 Task: Find connections with filter location Strasbourg with filter topic #Energywith filter profile language English with filter current company Russell Reynolds Associates with filter school MORADABAD INSTITUTE OF TECHNOLOGY, MORADABAD. with filter industry Wood Product Manufacturing with filter service category Homeowners Insurance with filter keywords title Animal Trainer
Action: Mouse moved to (303, 227)
Screenshot: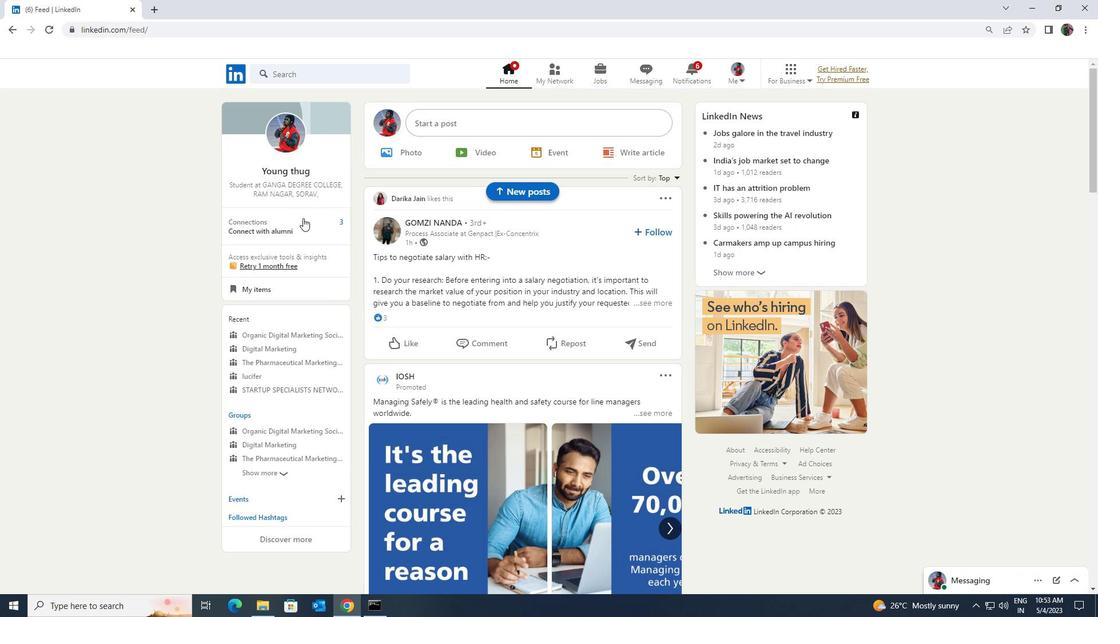 
Action: Mouse pressed left at (303, 227)
Screenshot: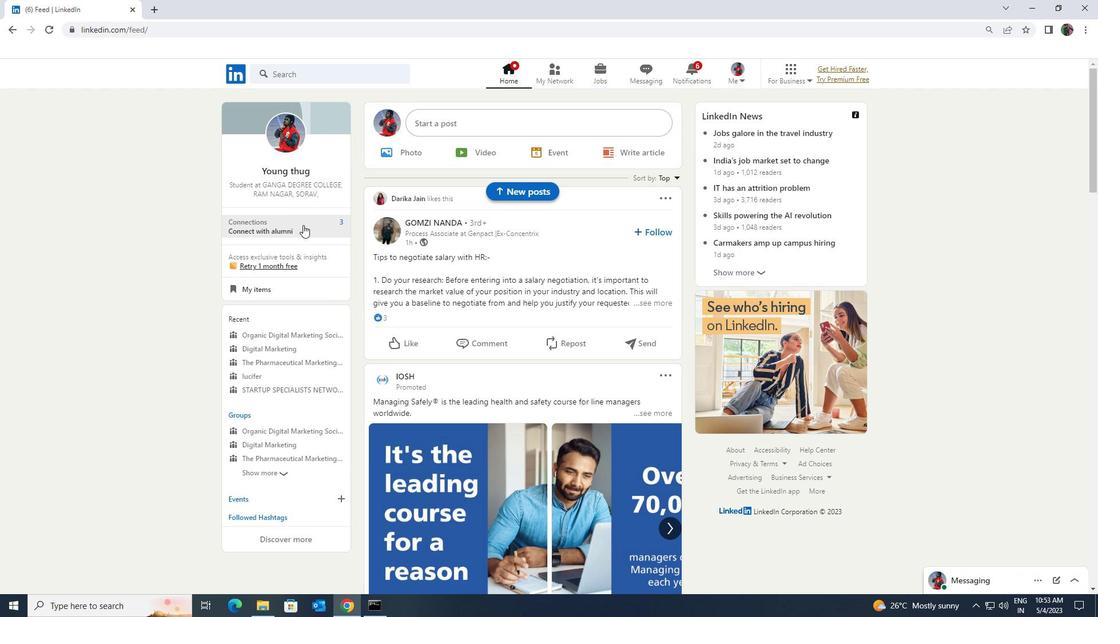
Action: Mouse moved to (313, 142)
Screenshot: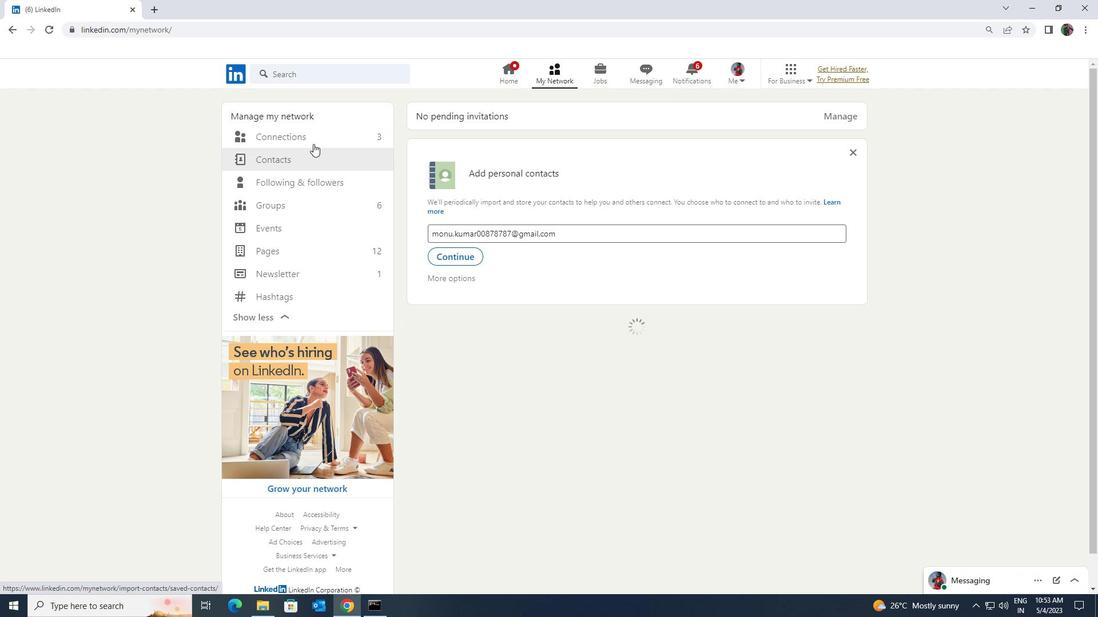 
Action: Mouse pressed left at (313, 142)
Screenshot: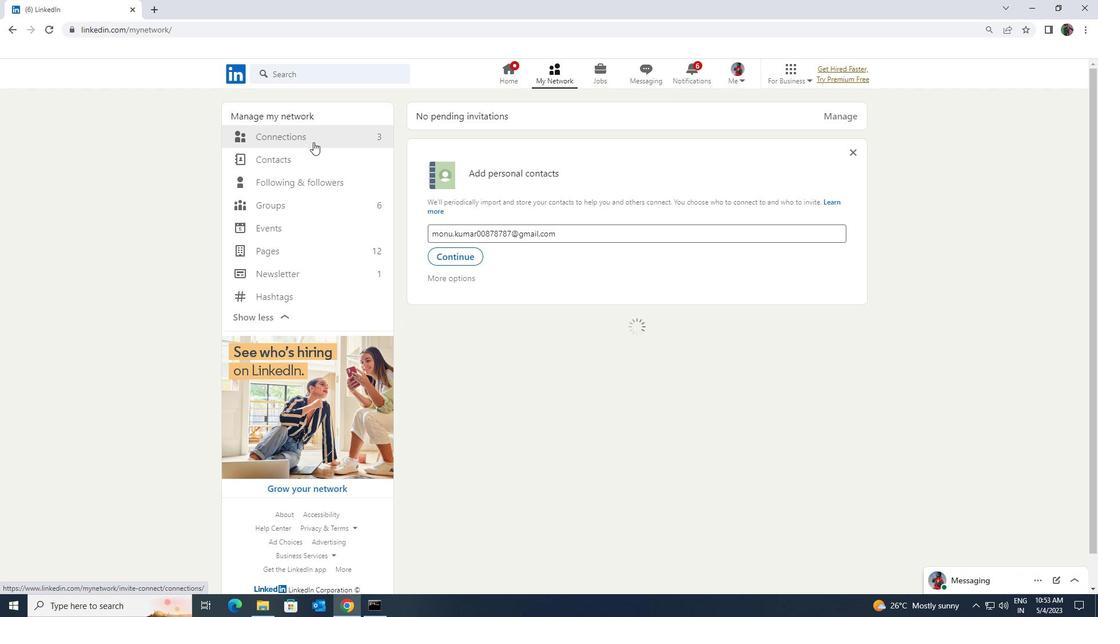 
Action: Mouse moved to (605, 134)
Screenshot: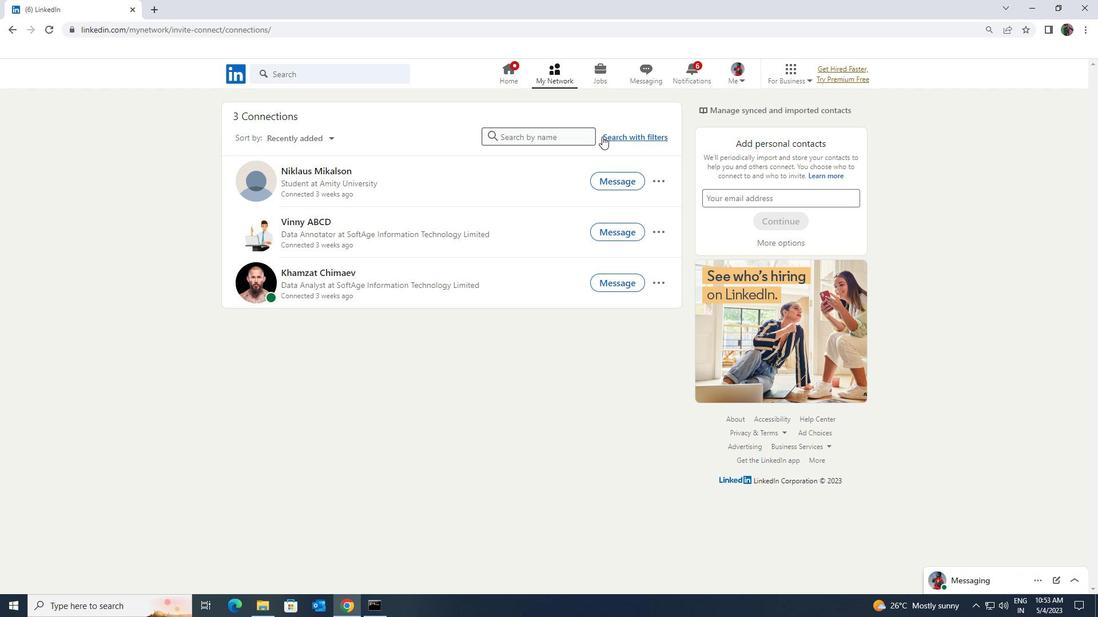 
Action: Mouse pressed left at (605, 134)
Screenshot: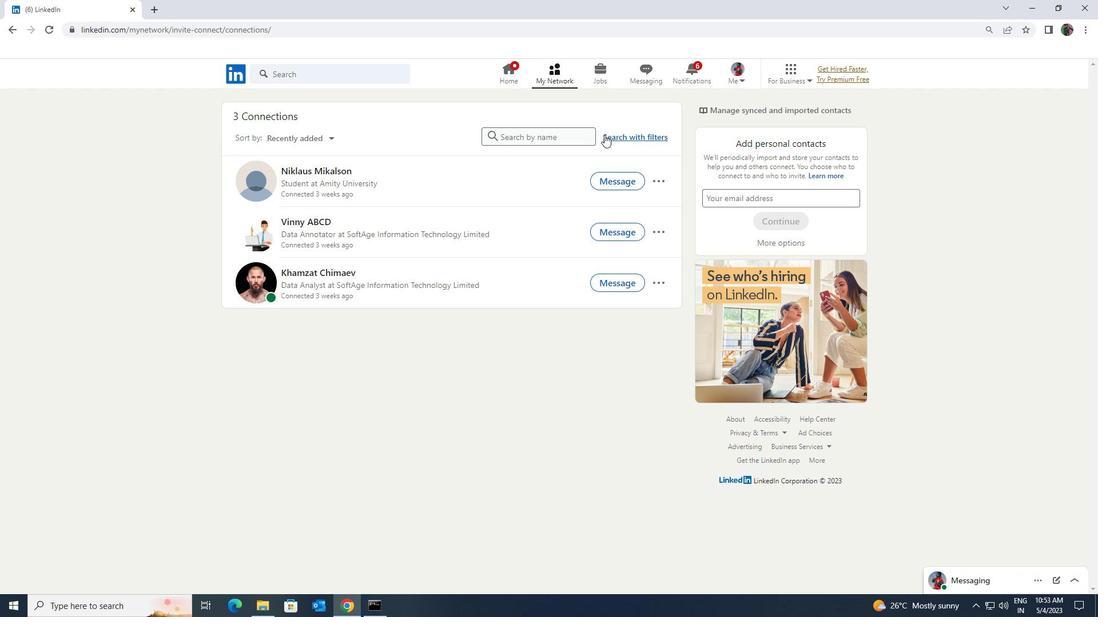 
Action: Mouse moved to (582, 106)
Screenshot: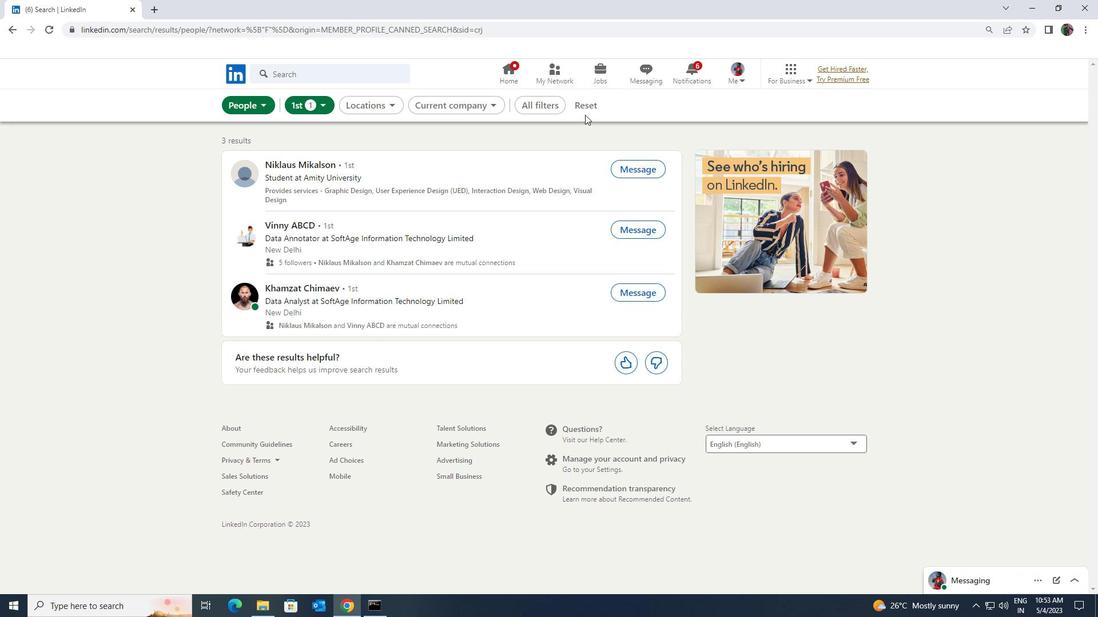 
Action: Mouse pressed left at (582, 106)
Screenshot: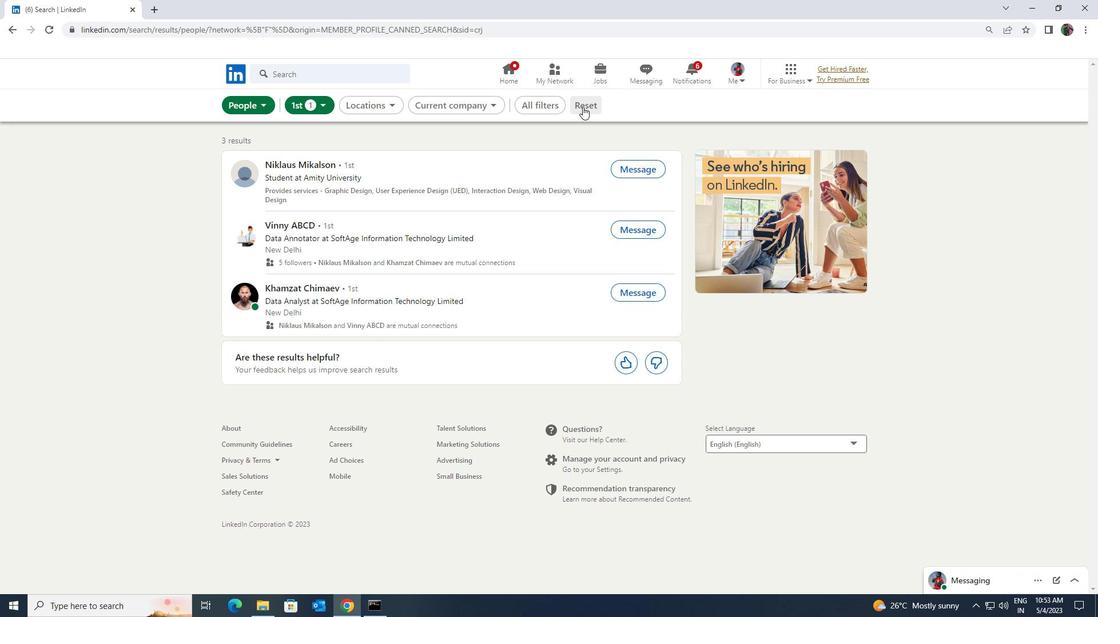 
Action: Mouse moved to (581, 106)
Screenshot: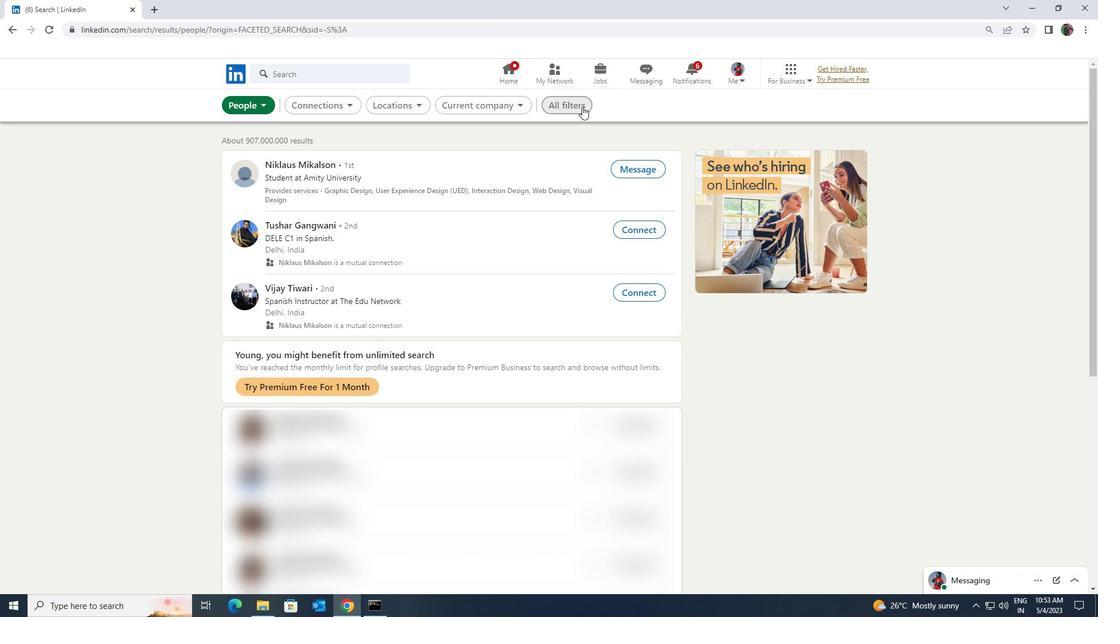 
Action: Mouse pressed left at (581, 106)
Screenshot: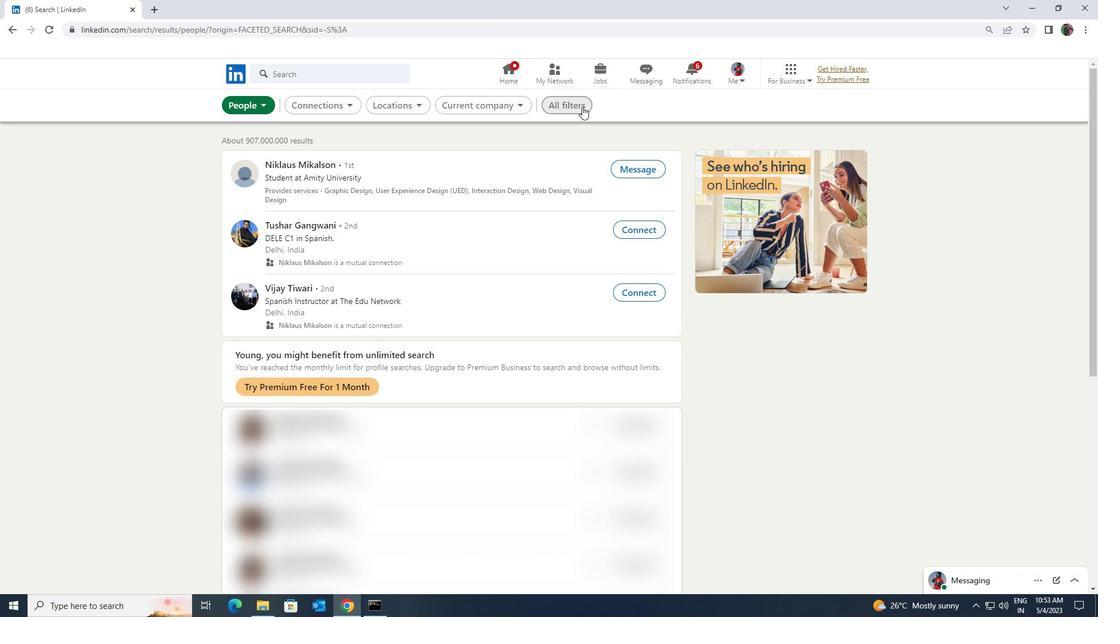 
Action: Mouse moved to (946, 452)
Screenshot: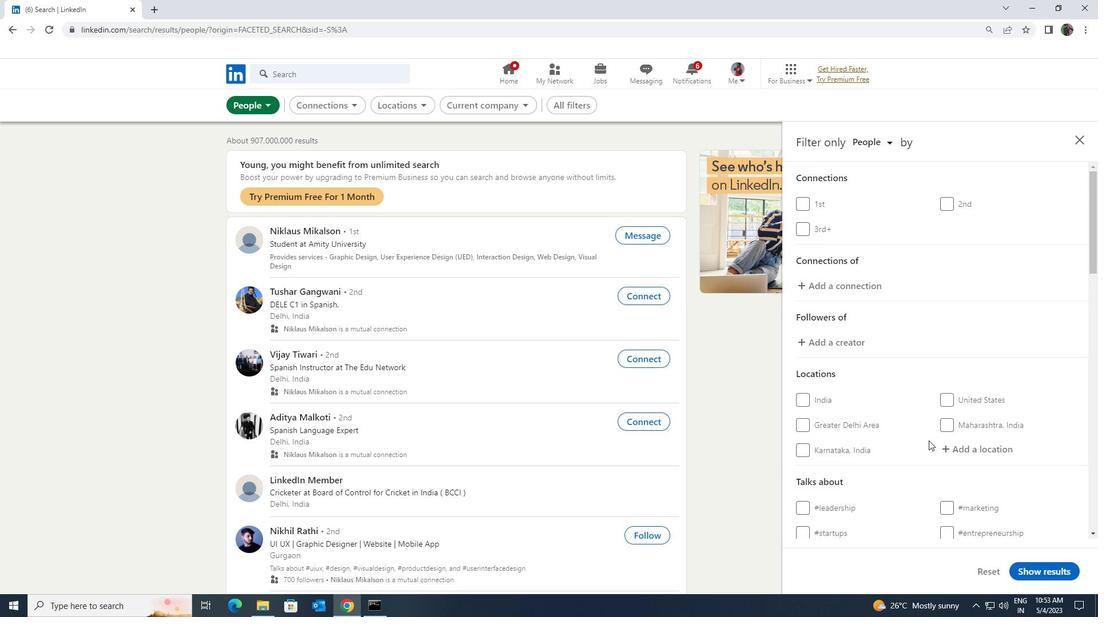 
Action: Mouse pressed left at (946, 452)
Screenshot: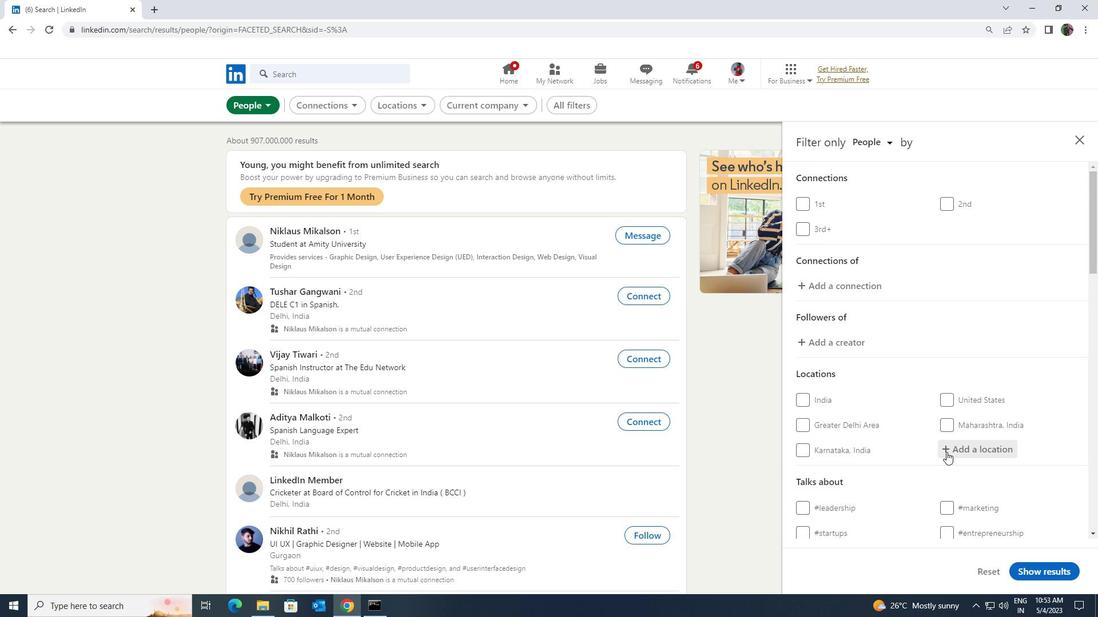 
Action: Key pressed <Key.shift><Key.shift><Key.shift><Key.shift><Key.shift><Key.shift><Key.shift><Key.shift>STRASBOU
Screenshot: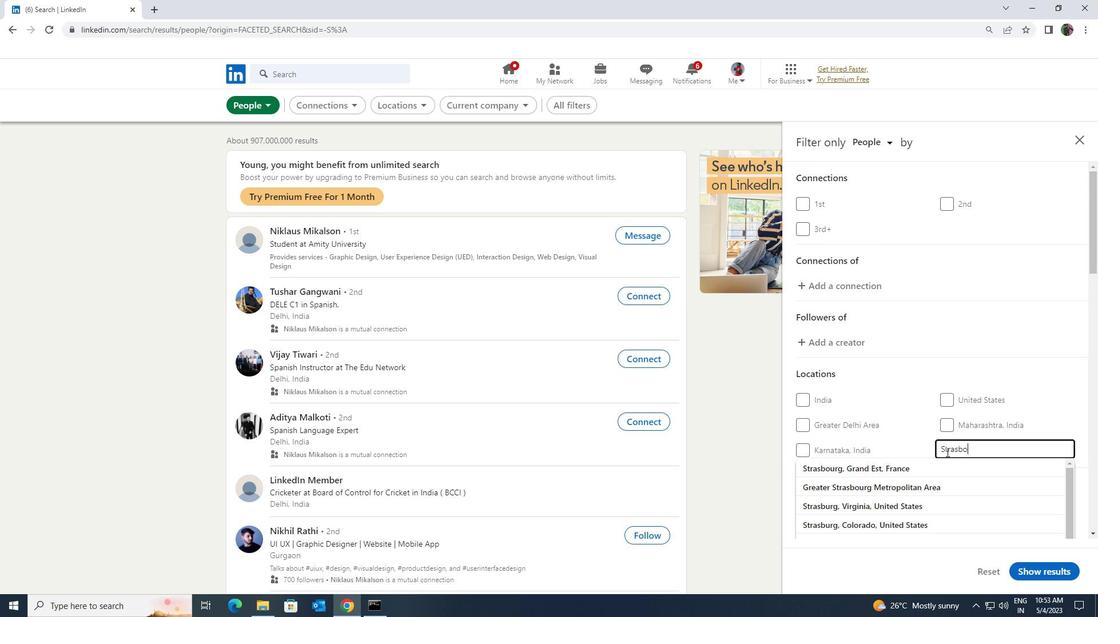 
Action: Mouse moved to (944, 460)
Screenshot: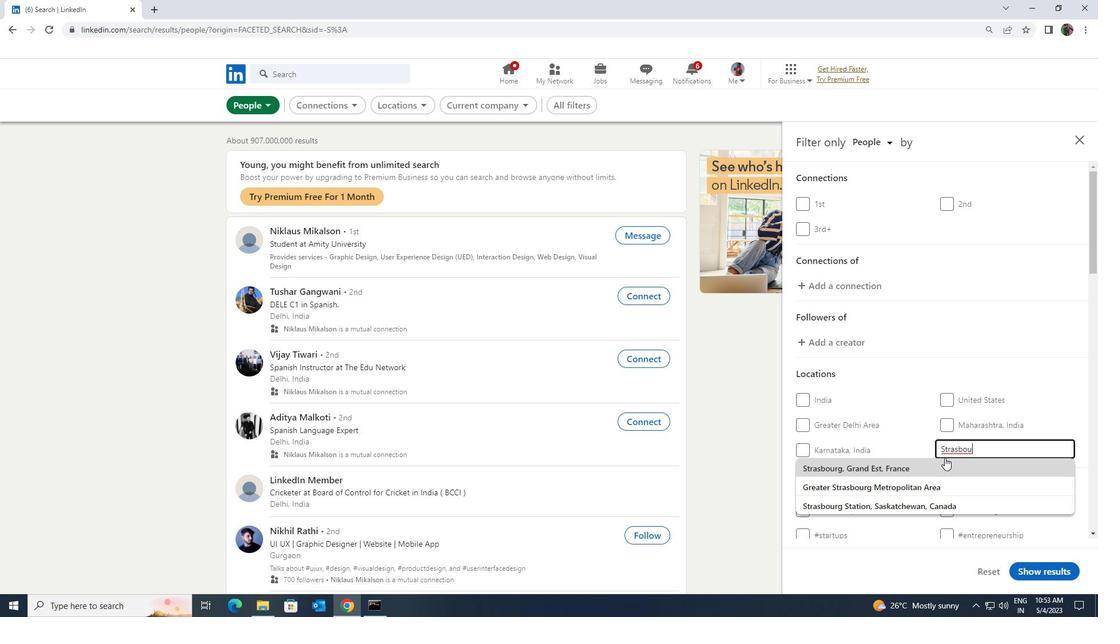 
Action: Mouse pressed left at (944, 460)
Screenshot: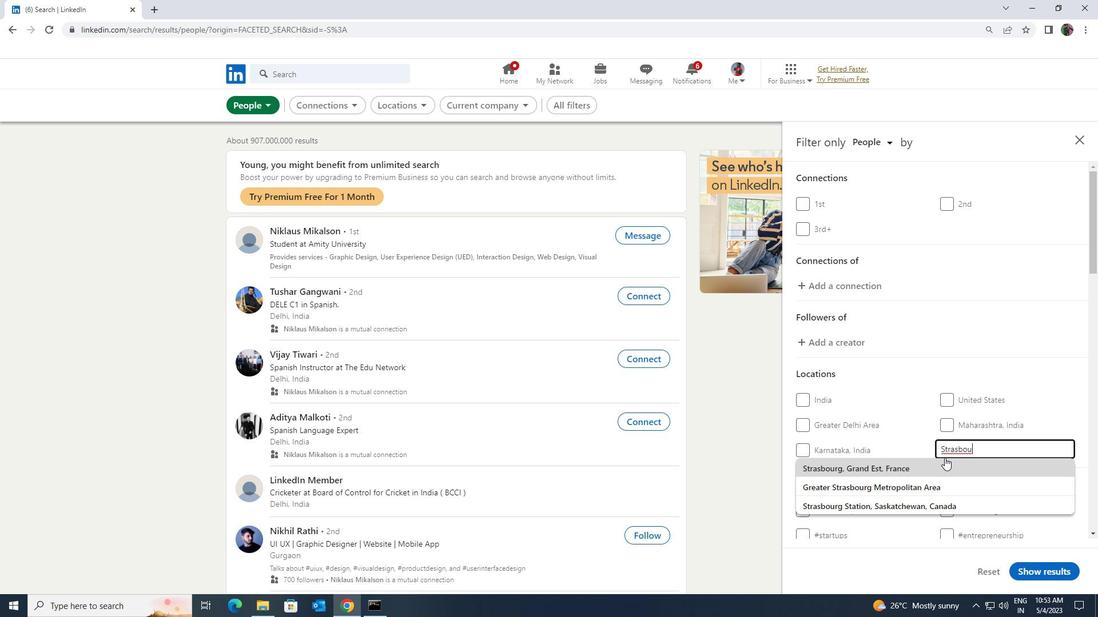 
Action: Mouse moved to (942, 459)
Screenshot: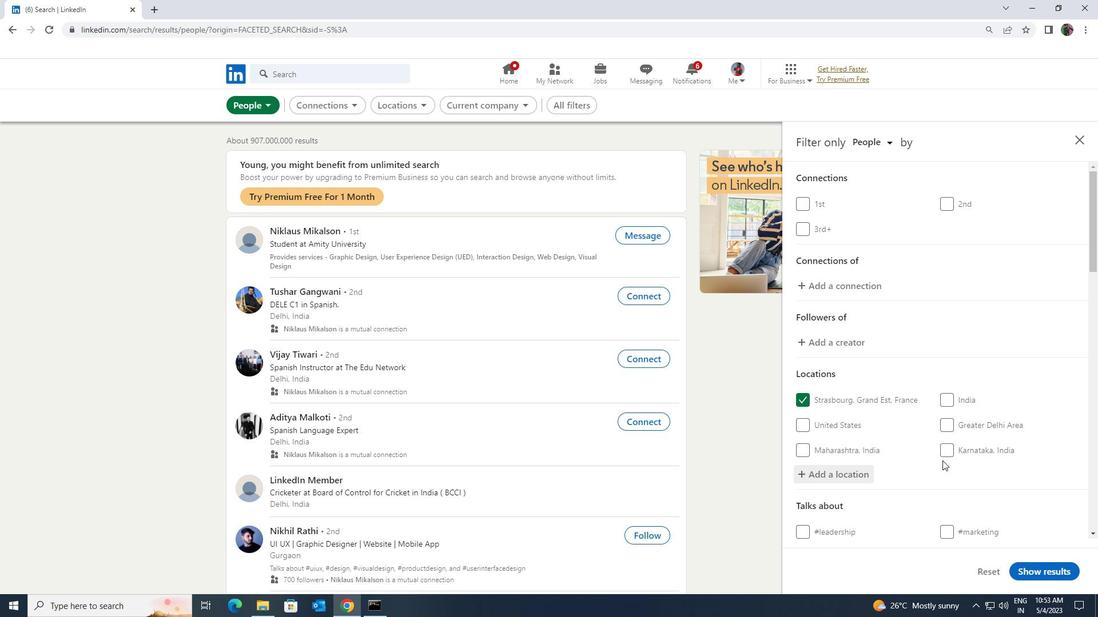 
Action: Mouse scrolled (942, 459) with delta (0, 0)
Screenshot: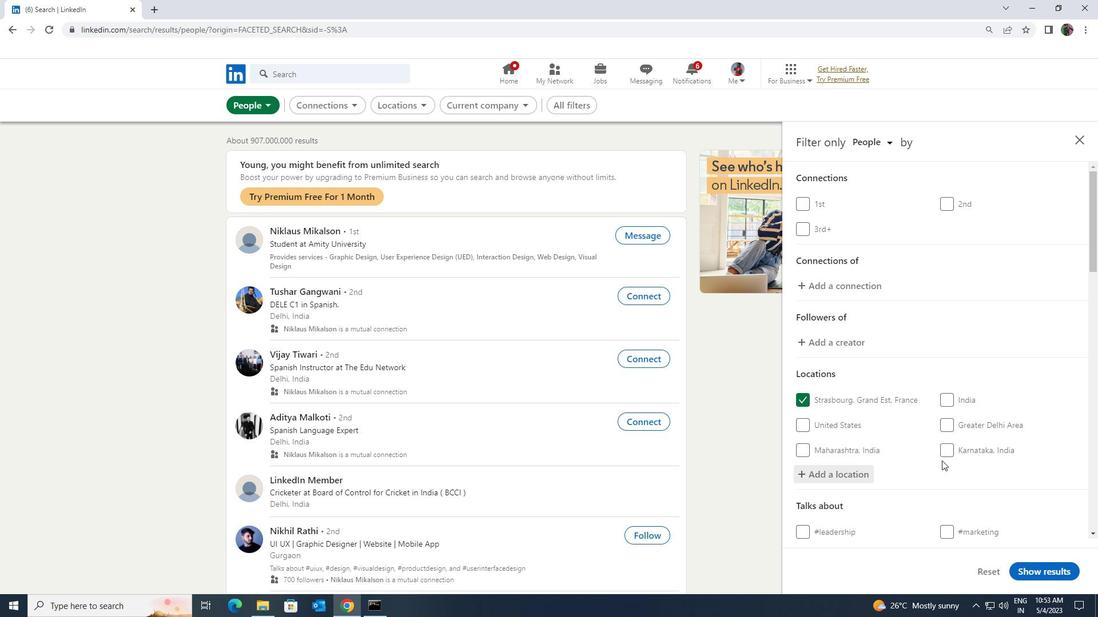 
Action: Mouse scrolled (942, 459) with delta (0, 0)
Screenshot: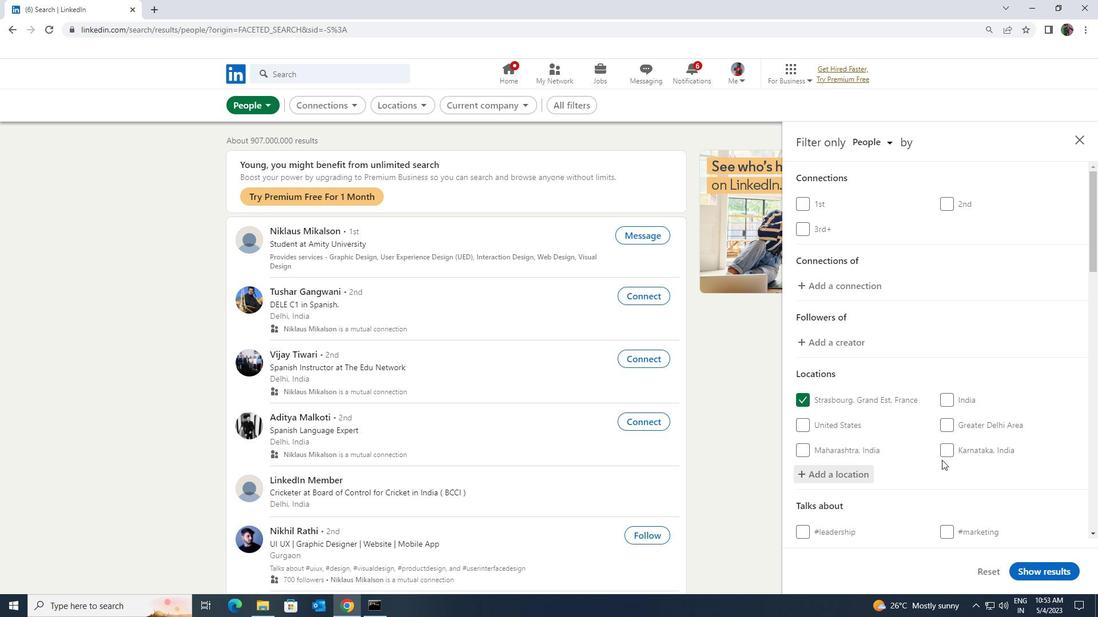 
Action: Mouse moved to (943, 458)
Screenshot: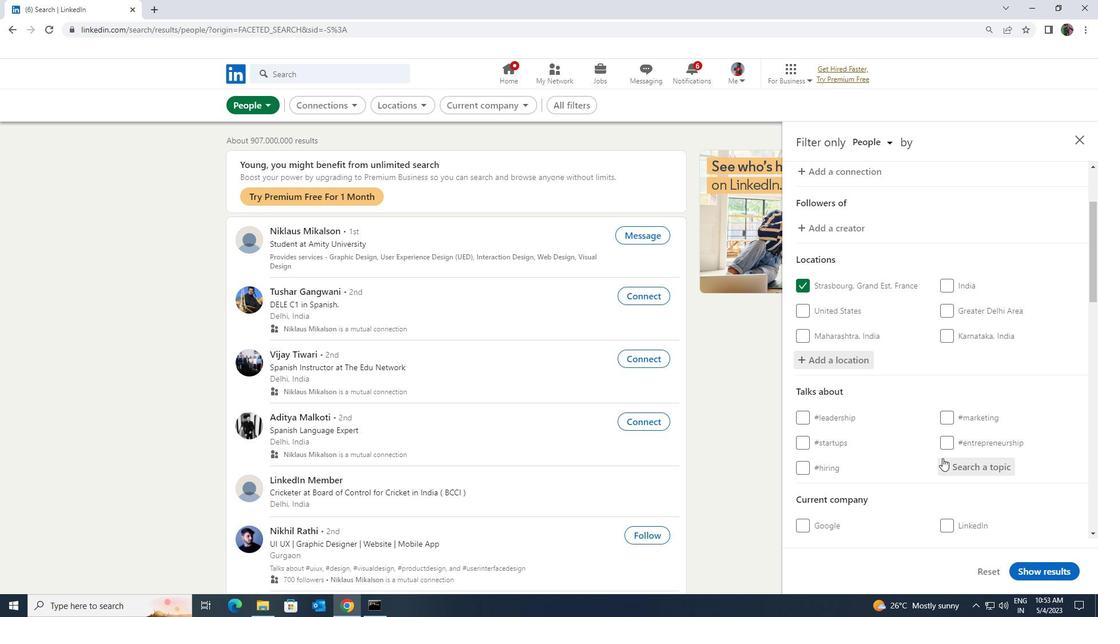 
Action: Mouse pressed left at (943, 458)
Screenshot: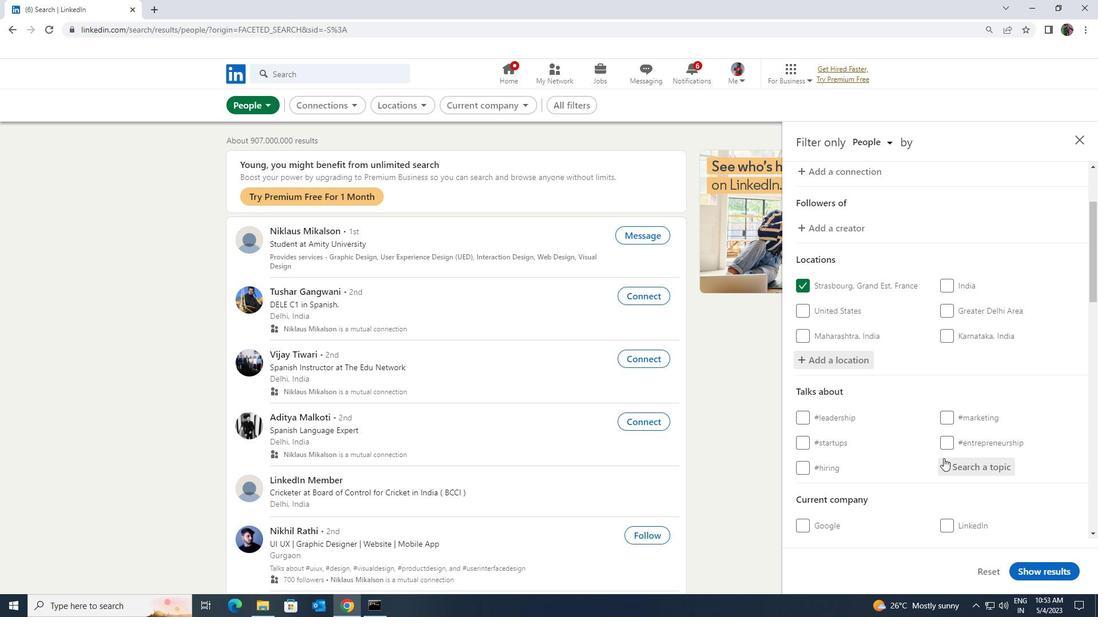 
Action: Key pressed <Key.shift>ENERGY
Screenshot: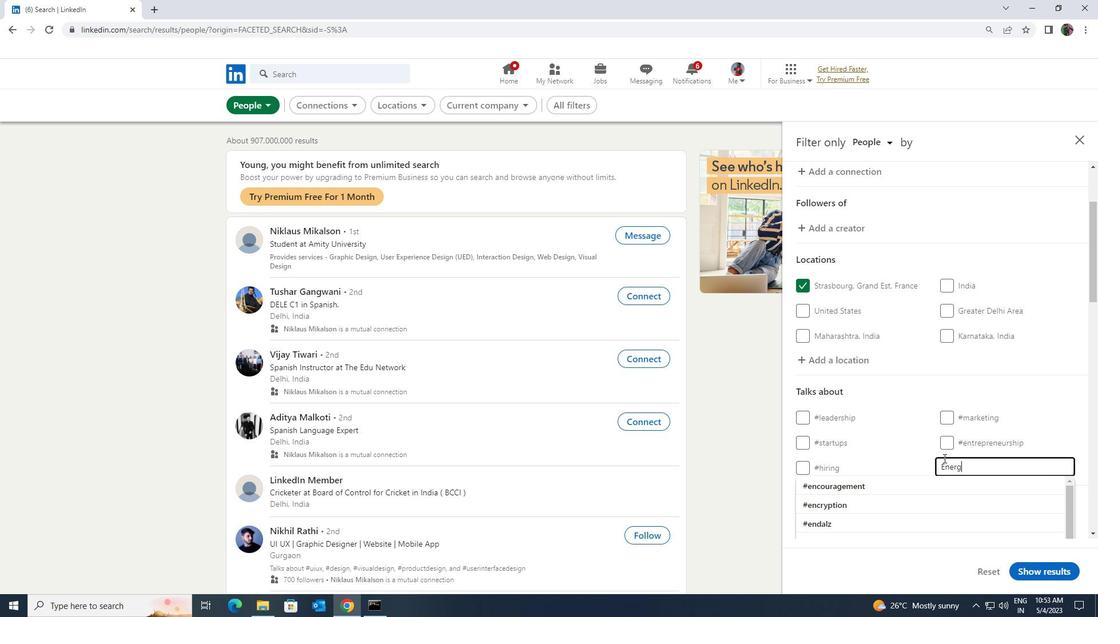 
Action: Mouse moved to (931, 481)
Screenshot: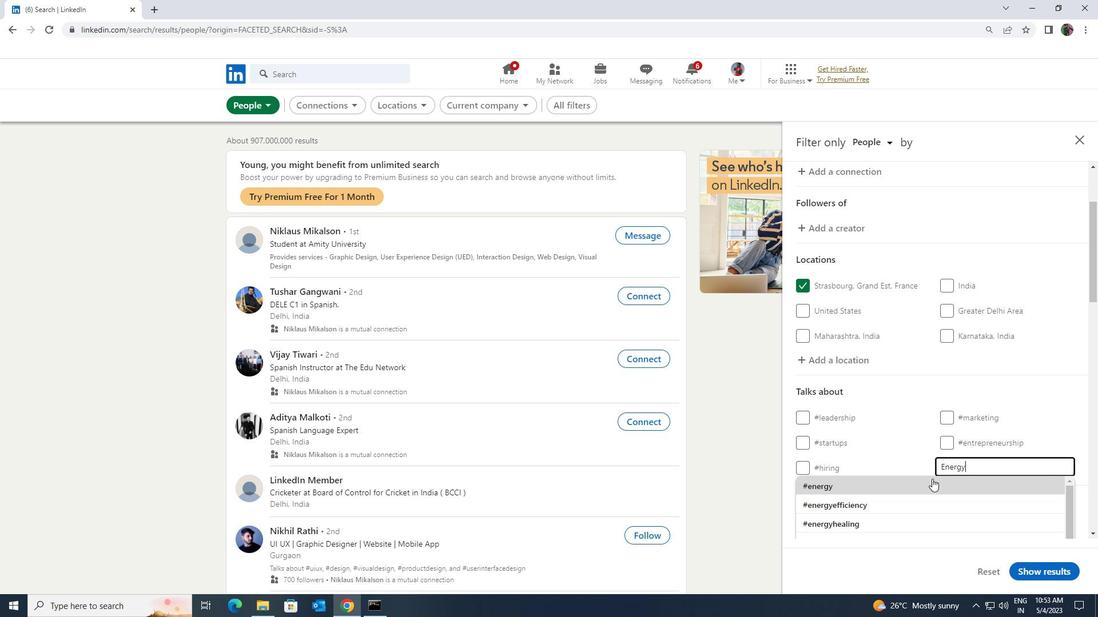 
Action: Mouse pressed left at (931, 481)
Screenshot: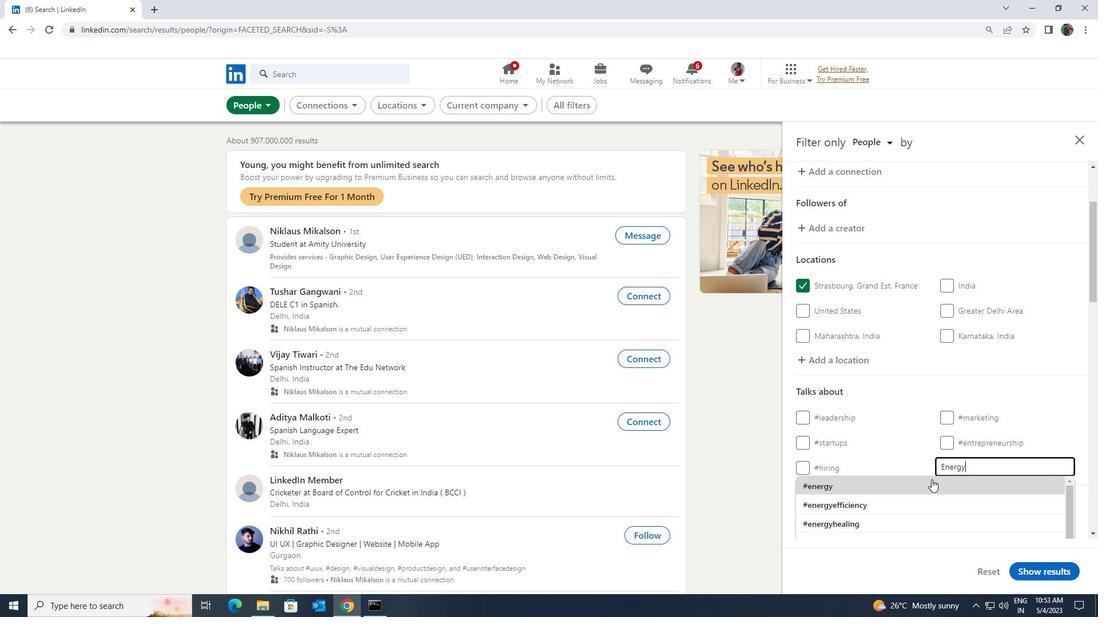 
Action: Mouse moved to (930, 481)
Screenshot: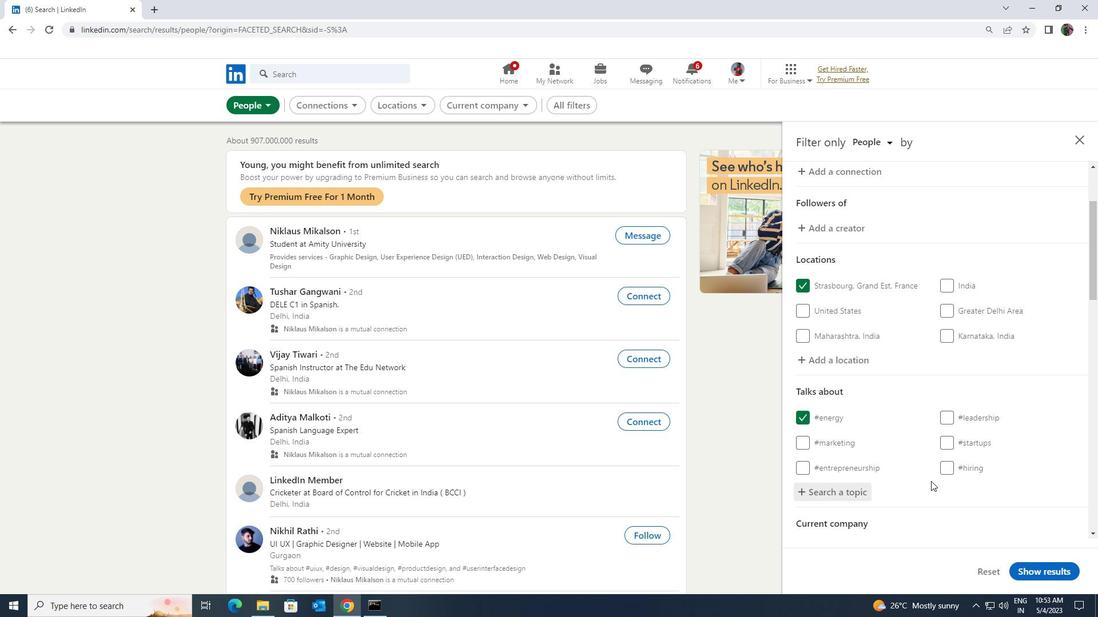 
Action: Mouse scrolled (930, 481) with delta (0, 0)
Screenshot: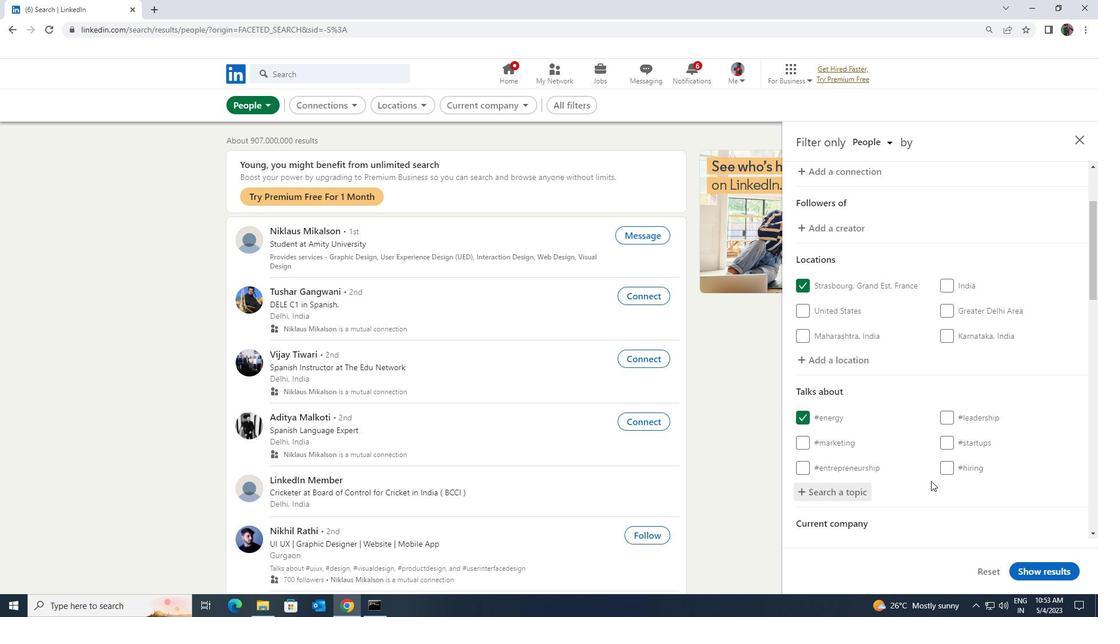 
Action: Mouse scrolled (930, 481) with delta (0, 0)
Screenshot: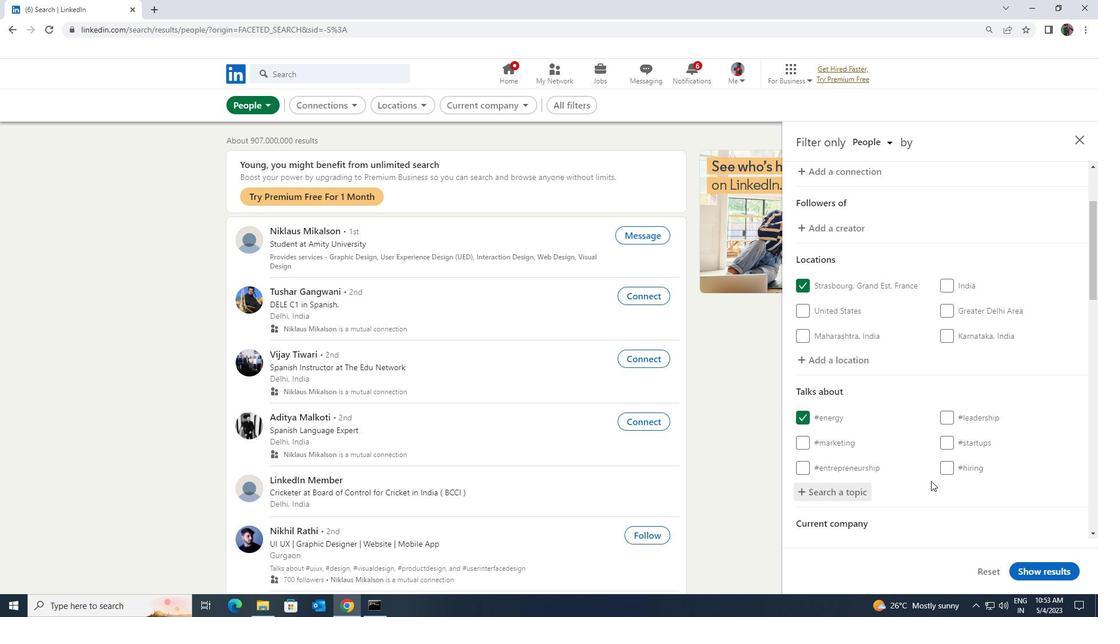 
Action: Mouse moved to (930, 481)
Screenshot: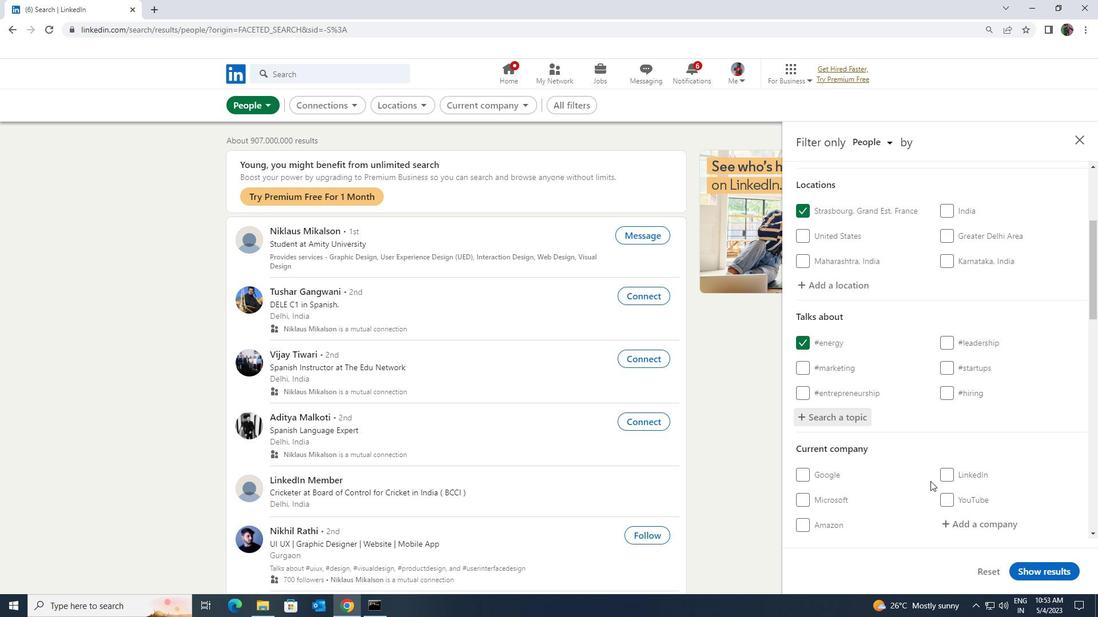 
Action: Mouse scrolled (930, 481) with delta (0, 0)
Screenshot: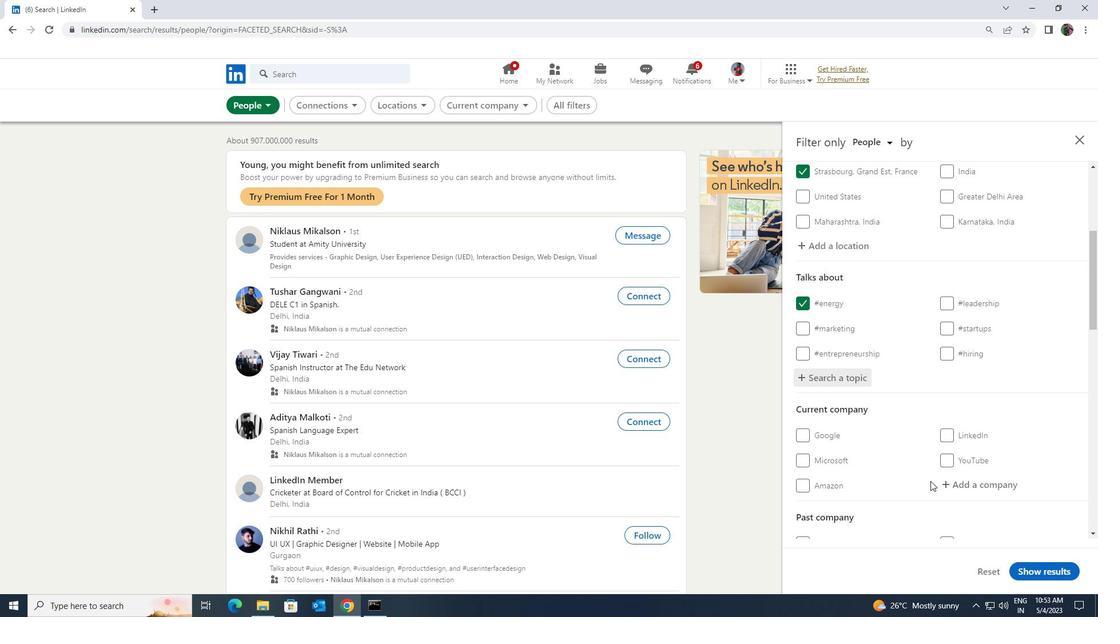 
Action: Mouse scrolled (930, 481) with delta (0, 0)
Screenshot: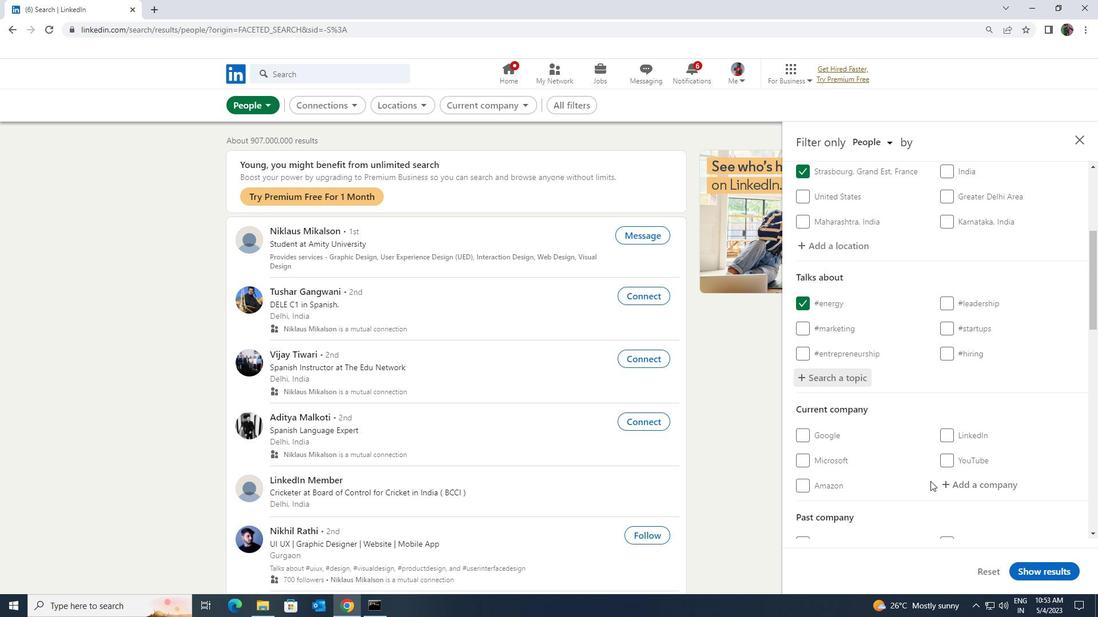 
Action: Mouse scrolled (930, 481) with delta (0, 0)
Screenshot: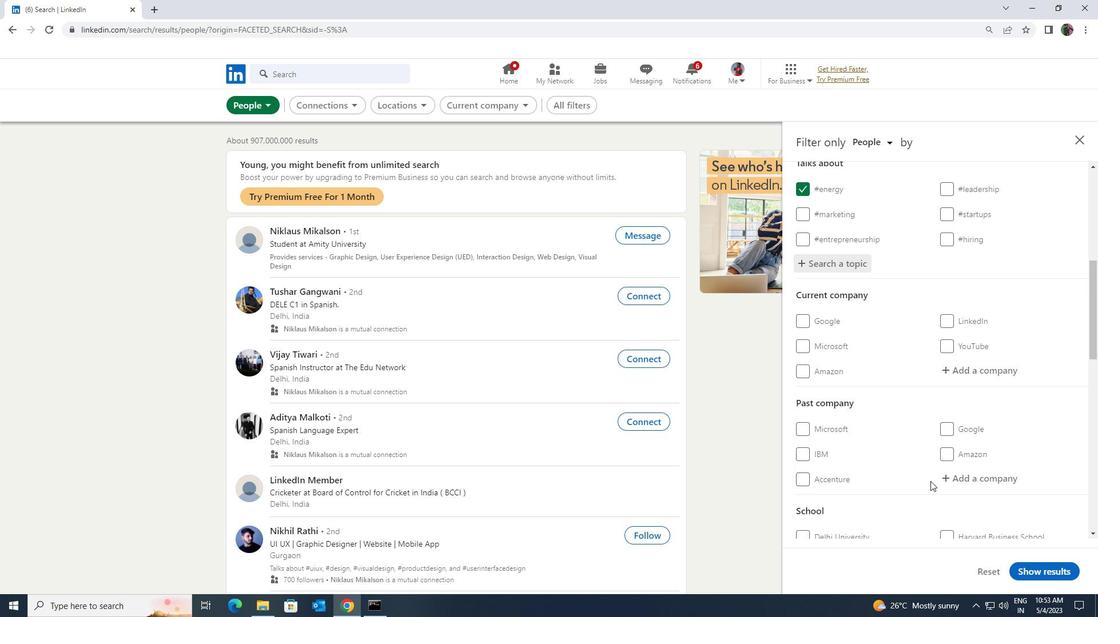 
Action: Mouse scrolled (930, 481) with delta (0, 0)
Screenshot: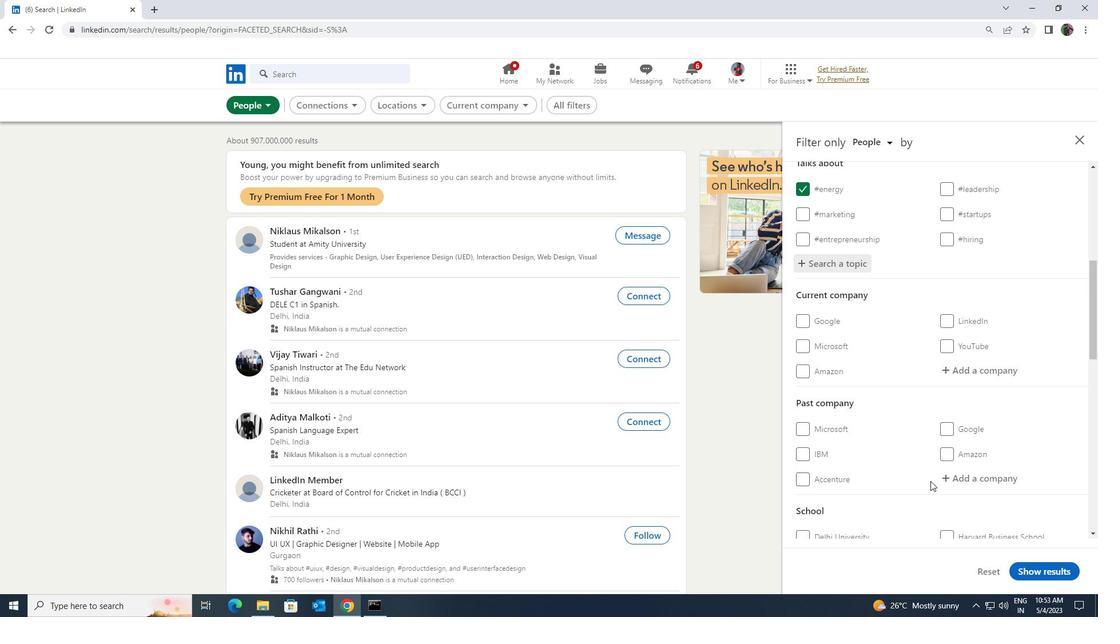 
Action: Mouse scrolled (930, 481) with delta (0, 0)
Screenshot: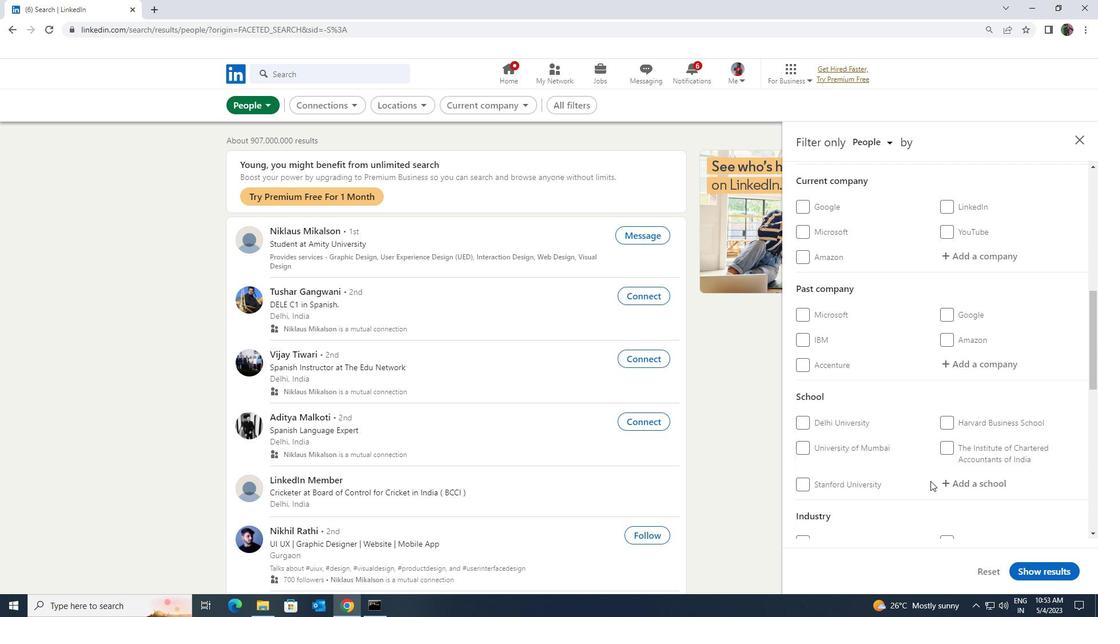
Action: Mouse scrolled (930, 481) with delta (0, 0)
Screenshot: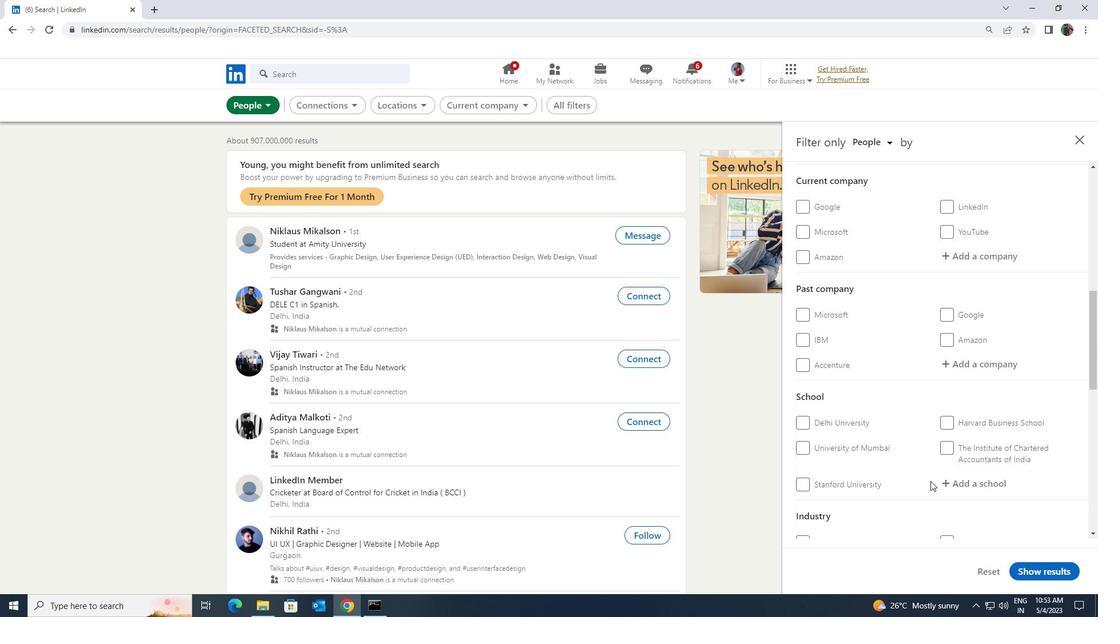 
Action: Mouse scrolled (930, 481) with delta (0, 0)
Screenshot: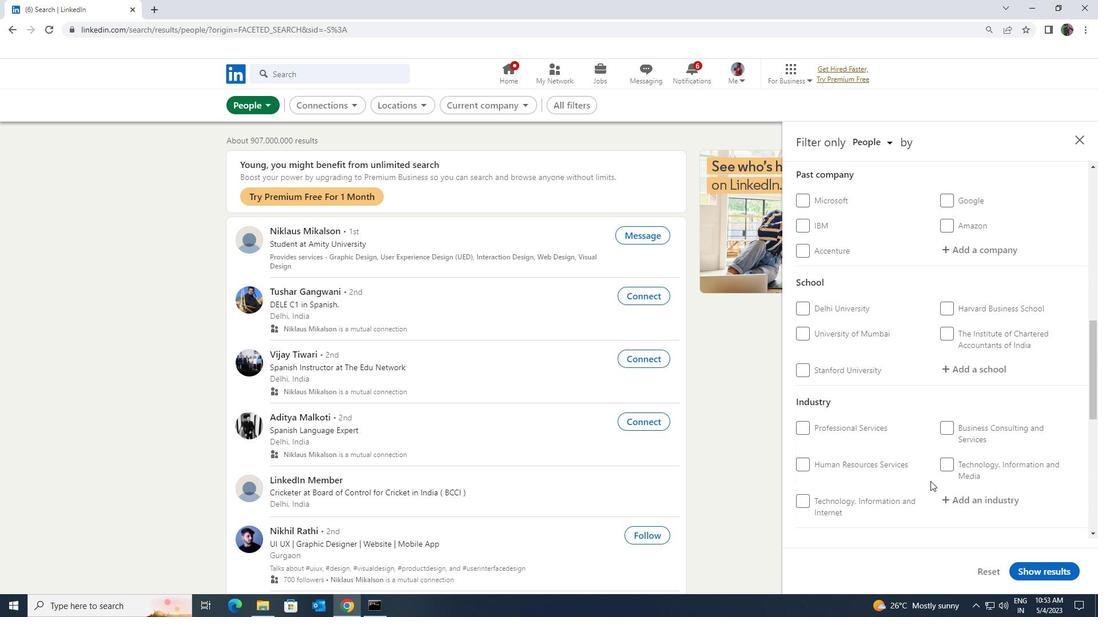 
Action: Mouse moved to (804, 511)
Screenshot: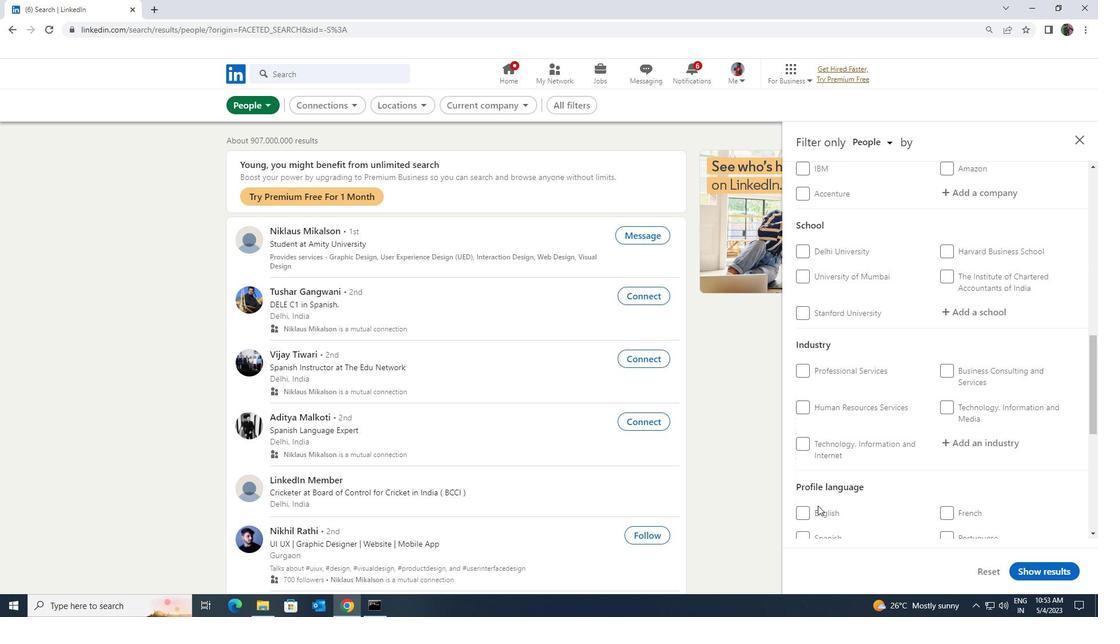 
Action: Mouse pressed left at (804, 511)
Screenshot: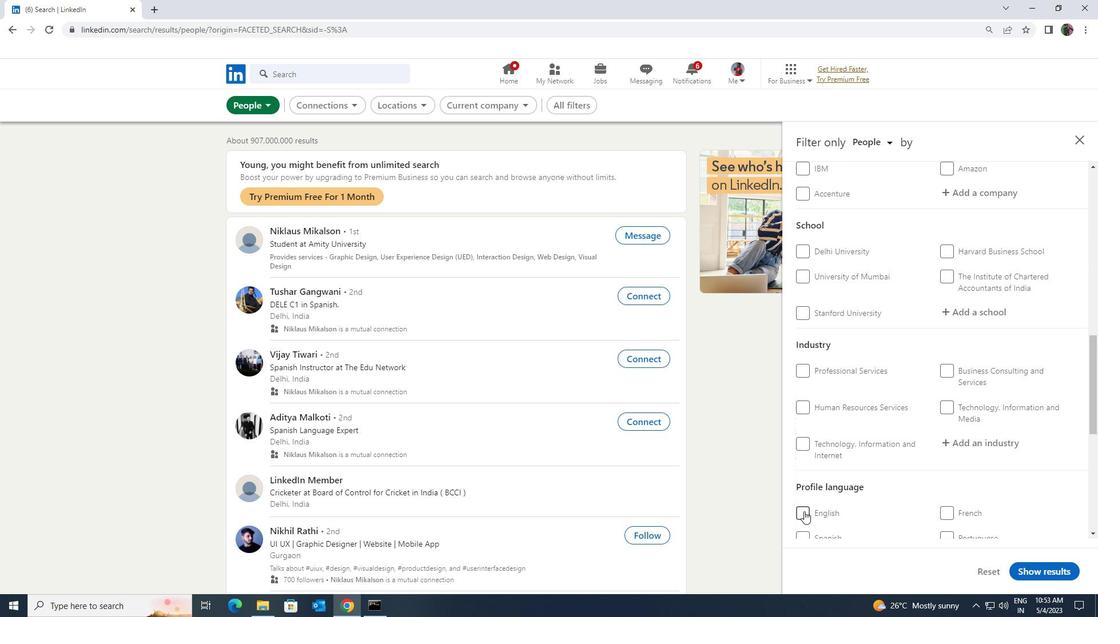 
Action: Mouse moved to (886, 498)
Screenshot: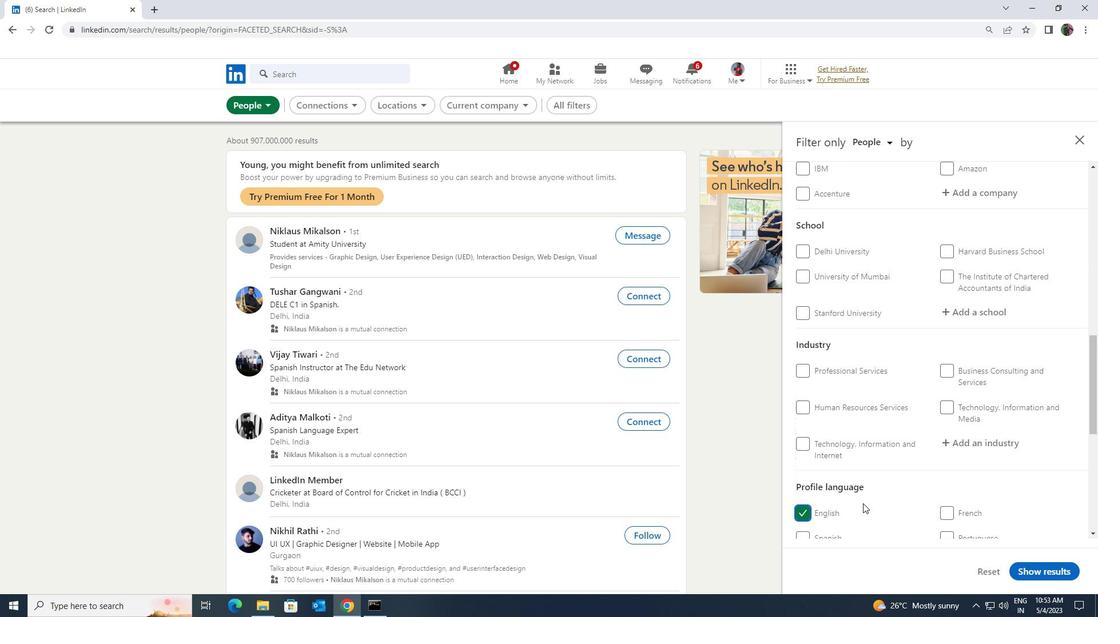 
Action: Mouse scrolled (886, 498) with delta (0, 0)
Screenshot: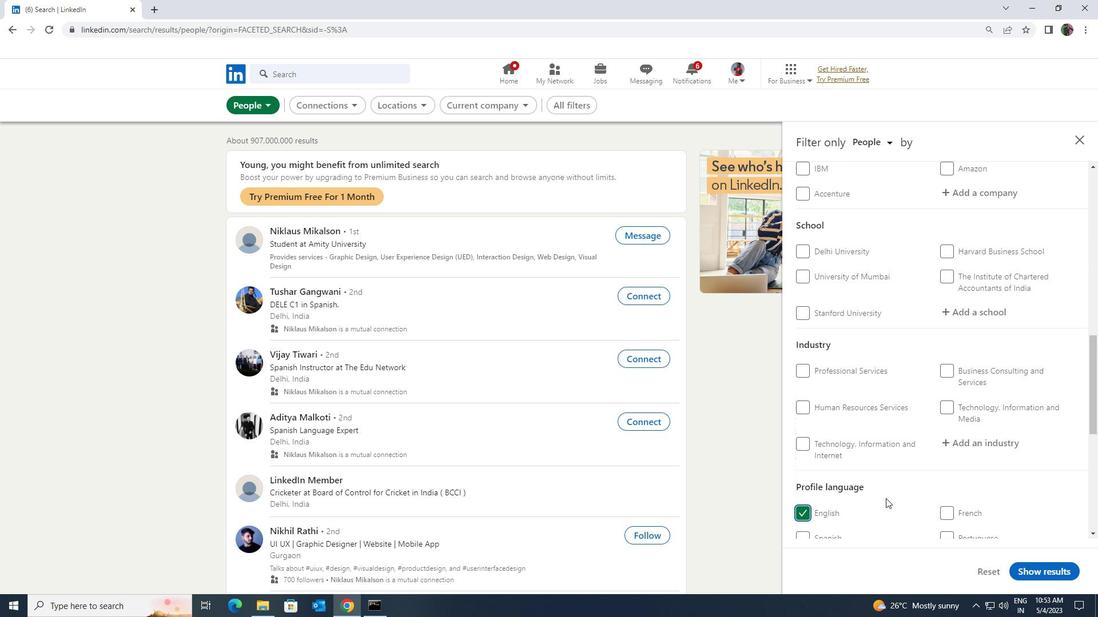 
Action: Mouse scrolled (886, 498) with delta (0, 0)
Screenshot: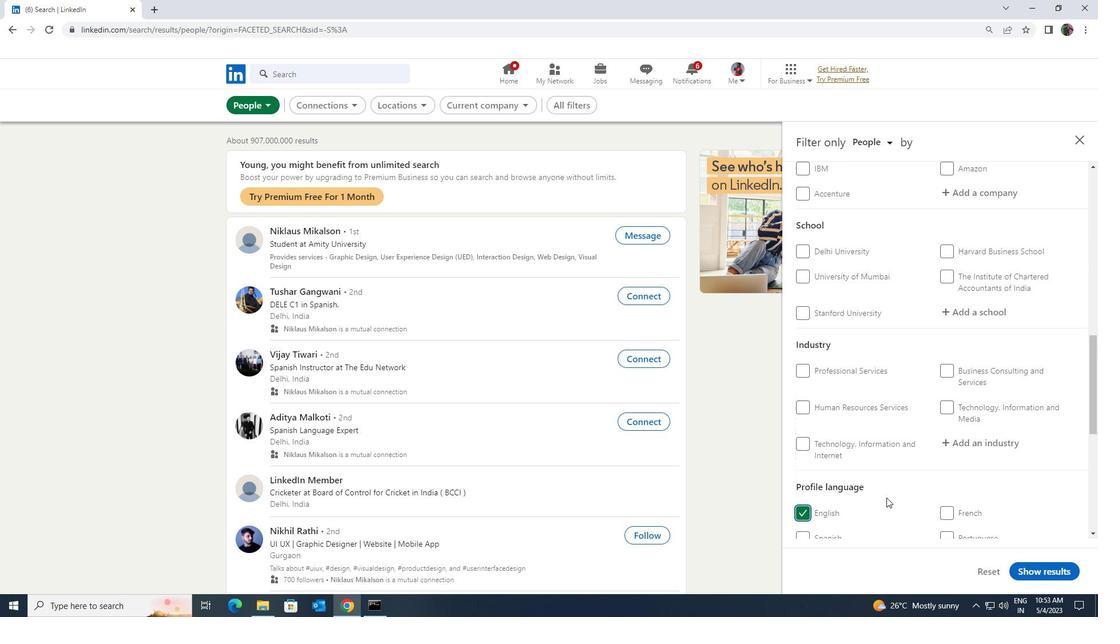 
Action: Mouse moved to (887, 497)
Screenshot: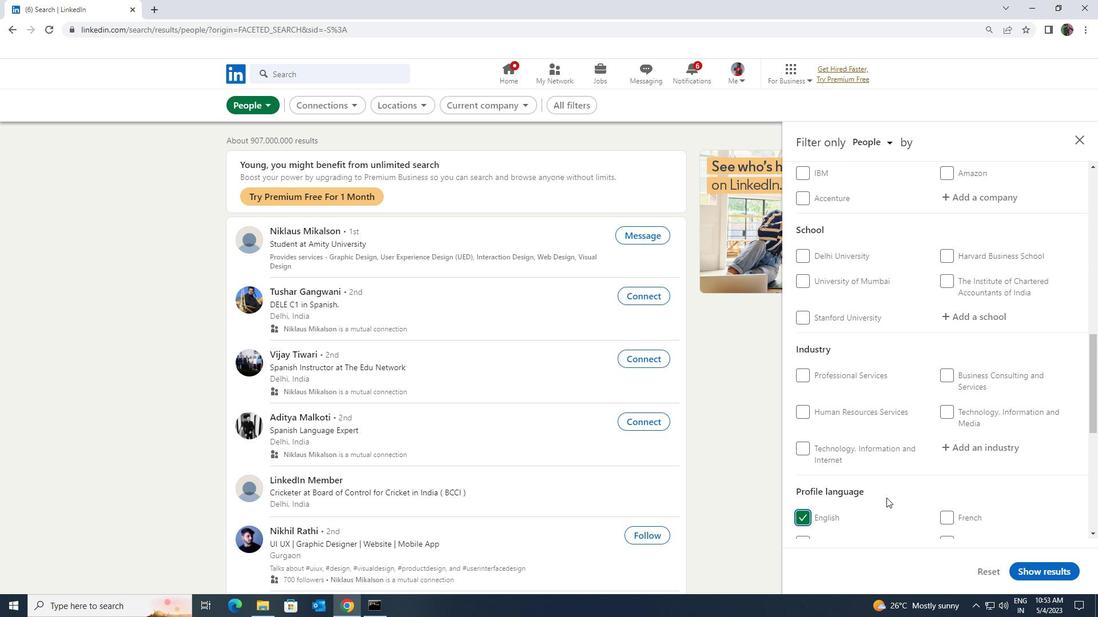 
Action: Mouse scrolled (887, 498) with delta (0, 0)
Screenshot: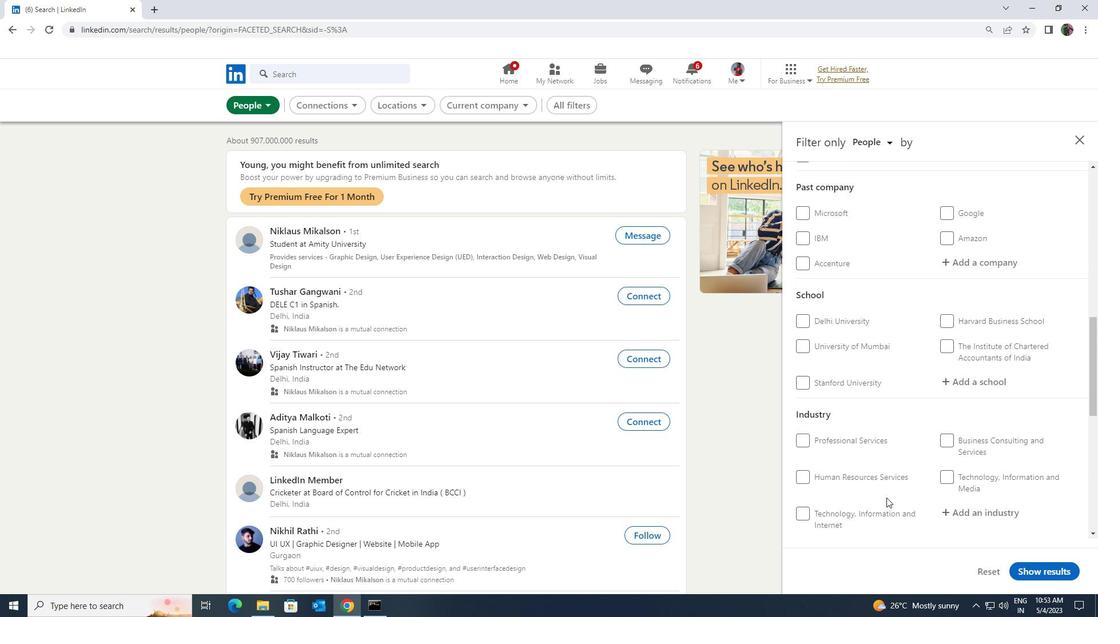 
Action: Mouse scrolled (887, 498) with delta (0, 0)
Screenshot: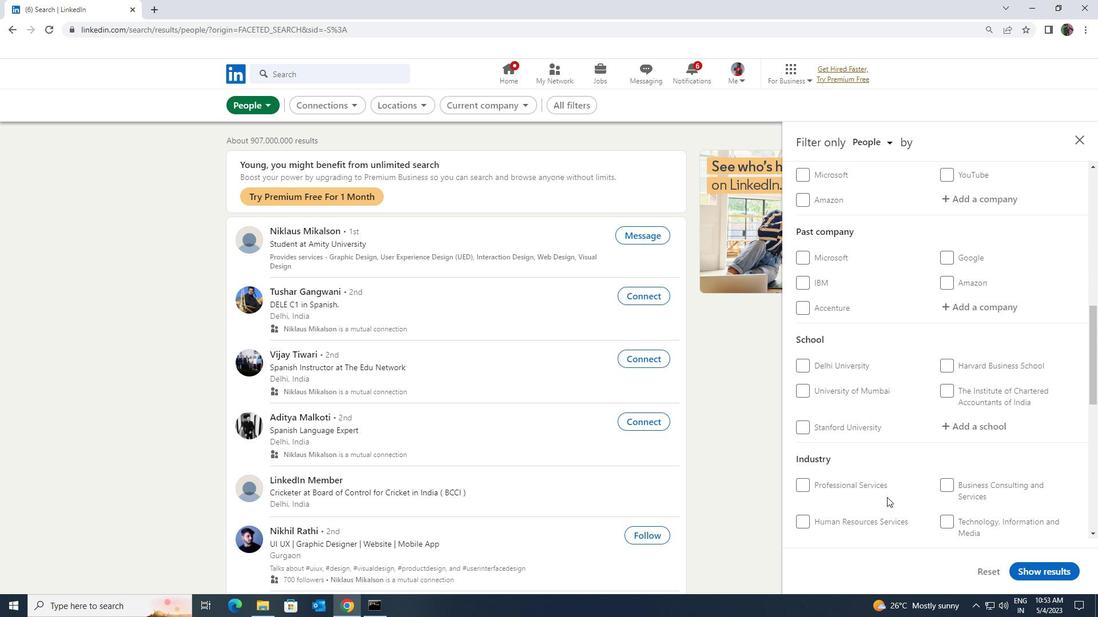 
Action: Mouse moved to (887, 496)
Screenshot: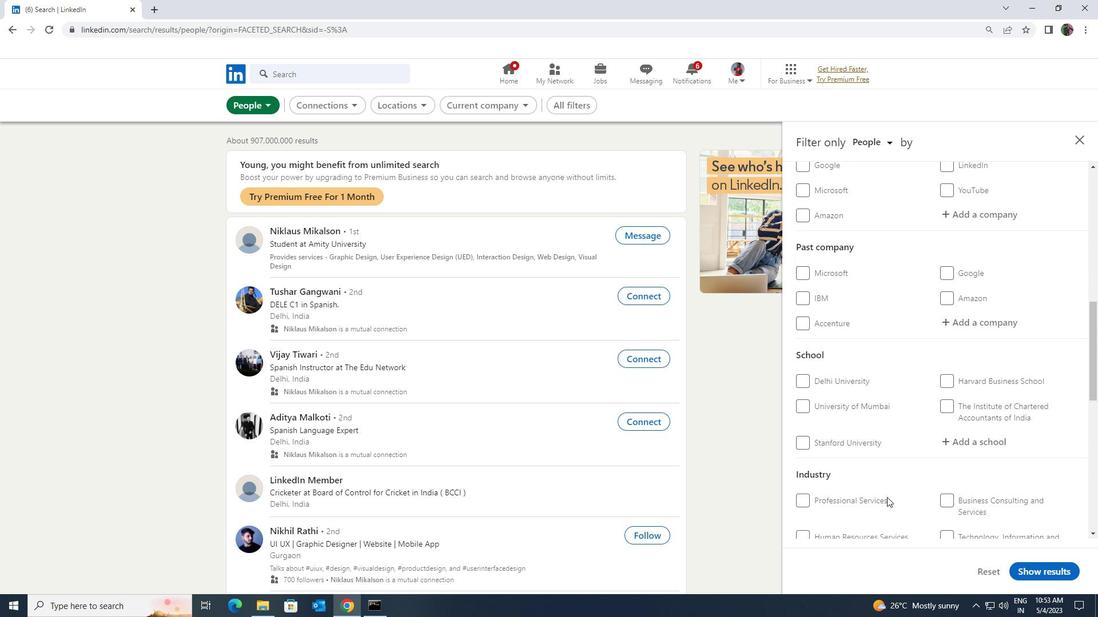 
Action: Mouse scrolled (887, 497) with delta (0, 0)
Screenshot: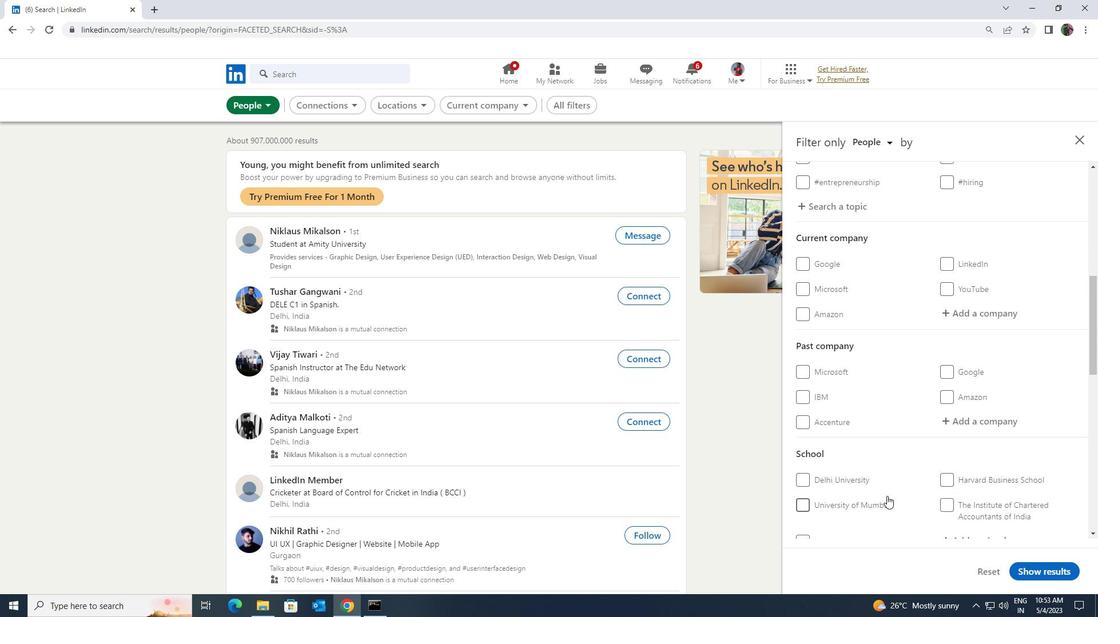 
Action: Mouse scrolled (887, 497) with delta (0, 0)
Screenshot: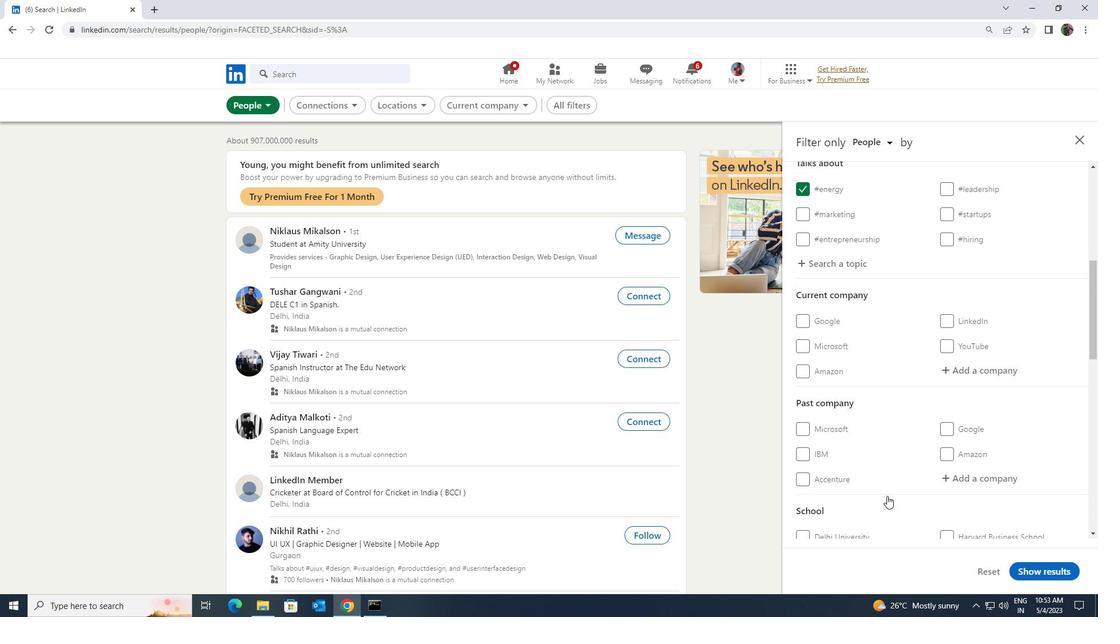 
Action: Mouse moved to (938, 433)
Screenshot: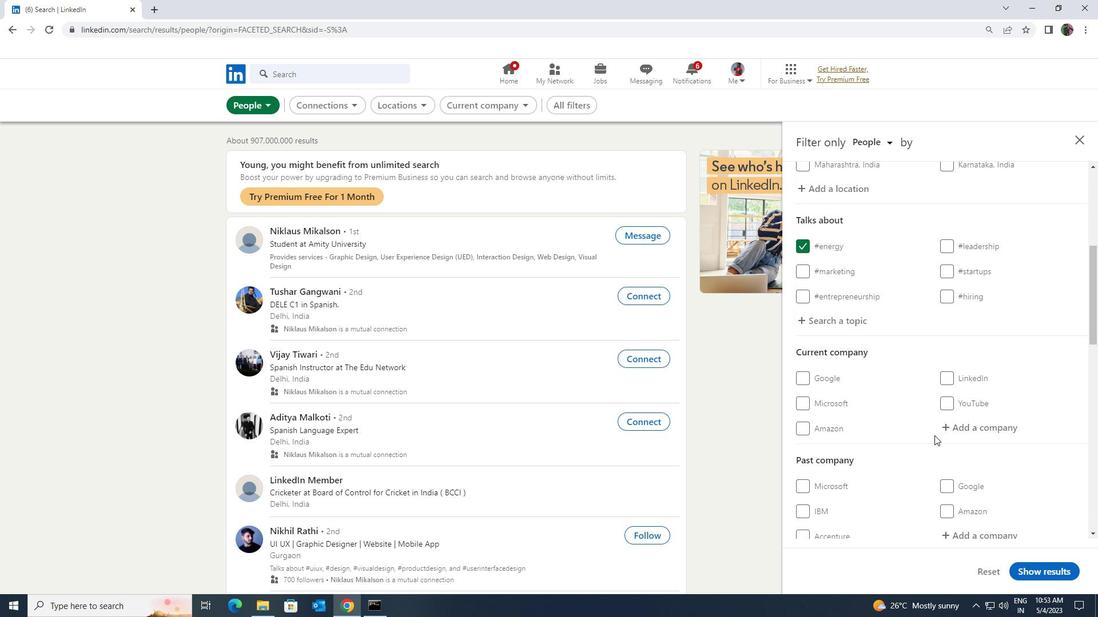 
Action: Mouse pressed left at (938, 433)
Screenshot: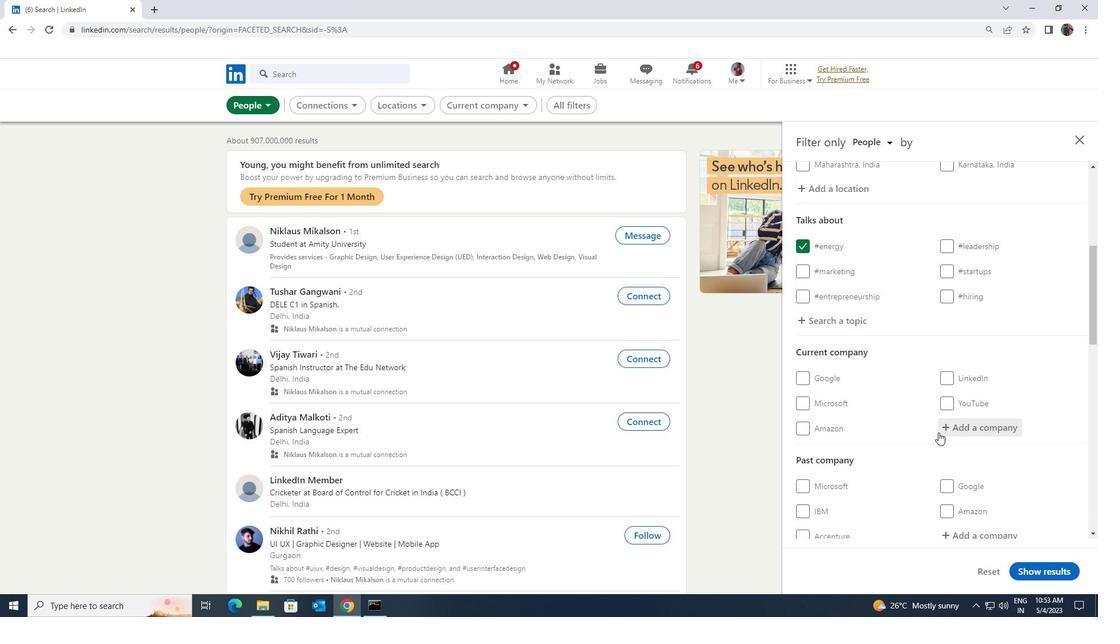 
Action: Key pressed <Key.shift><Key.shift><Key.shift><Key.shift>RUSSELL<Key.space><Key.shift>REY
Screenshot: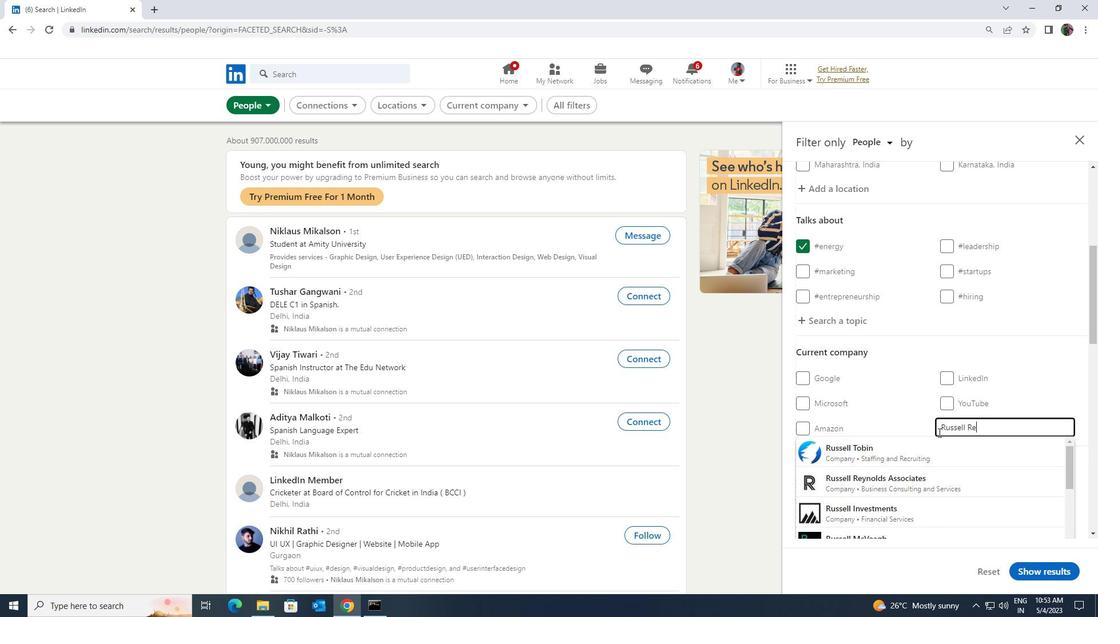 
Action: Mouse moved to (934, 448)
Screenshot: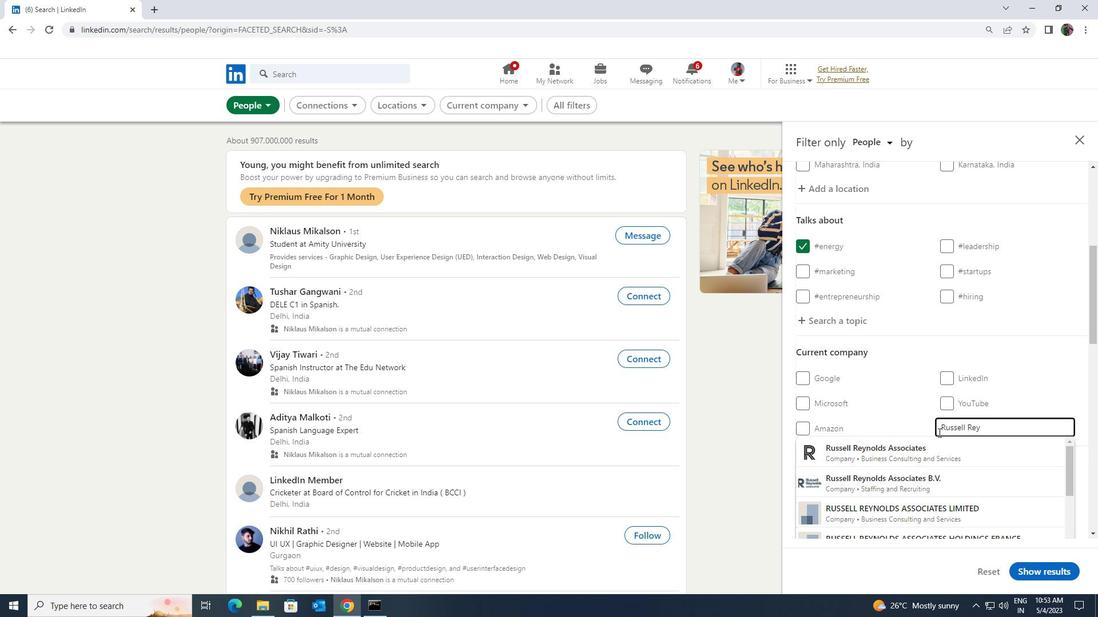 
Action: Mouse pressed left at (934, 448)
Screenshot: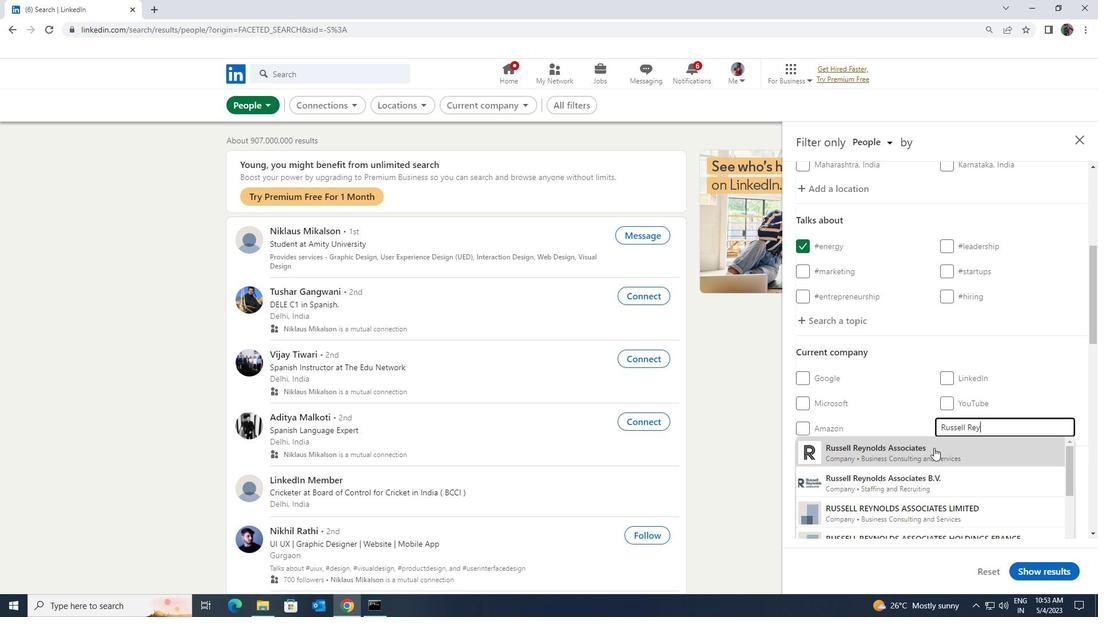
Action: Mouse scrolled (934, 447) with delta (0, 0)
Screenshot: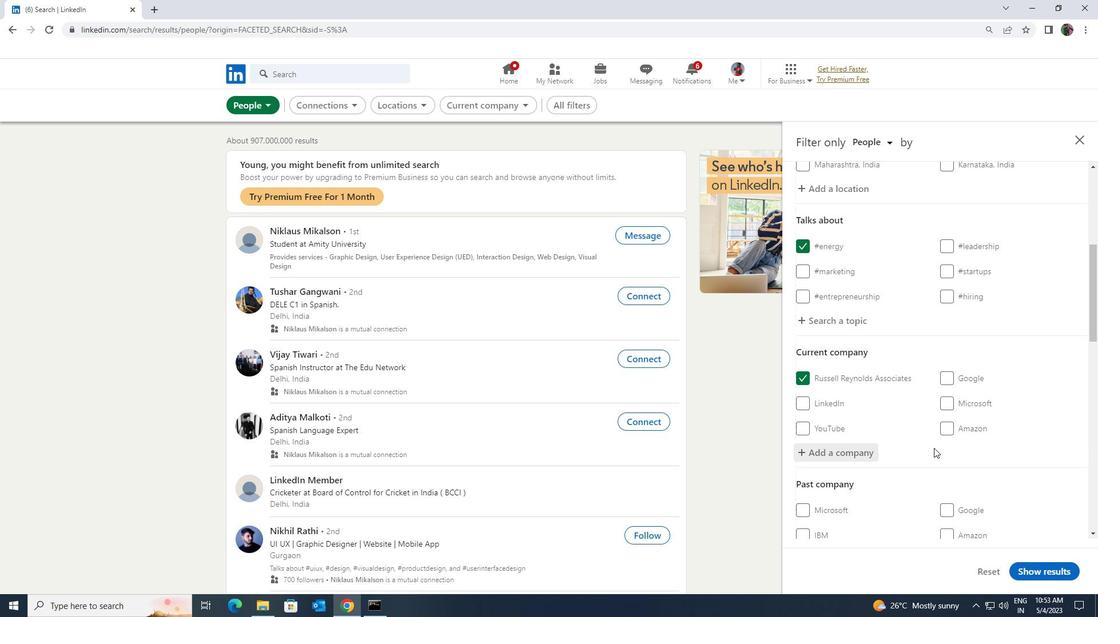 
Action: Mouse scrolled (934, 447) with delta (0, 0)
Screenshot: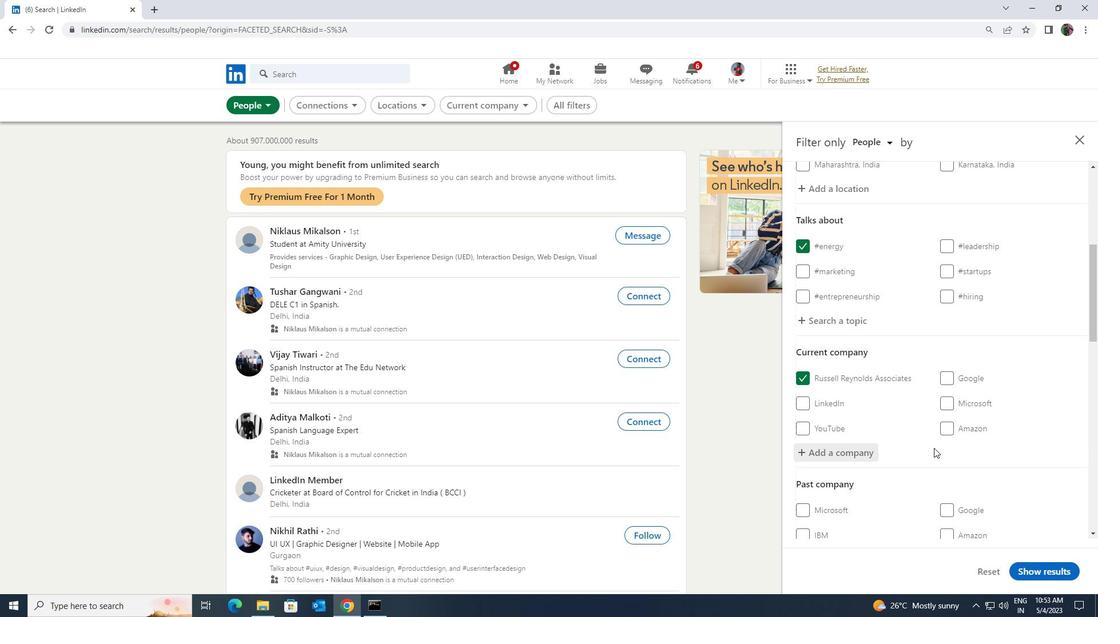 
Action: Mouse scrolled (934, 447) with delta (0, 0)
Screenshot: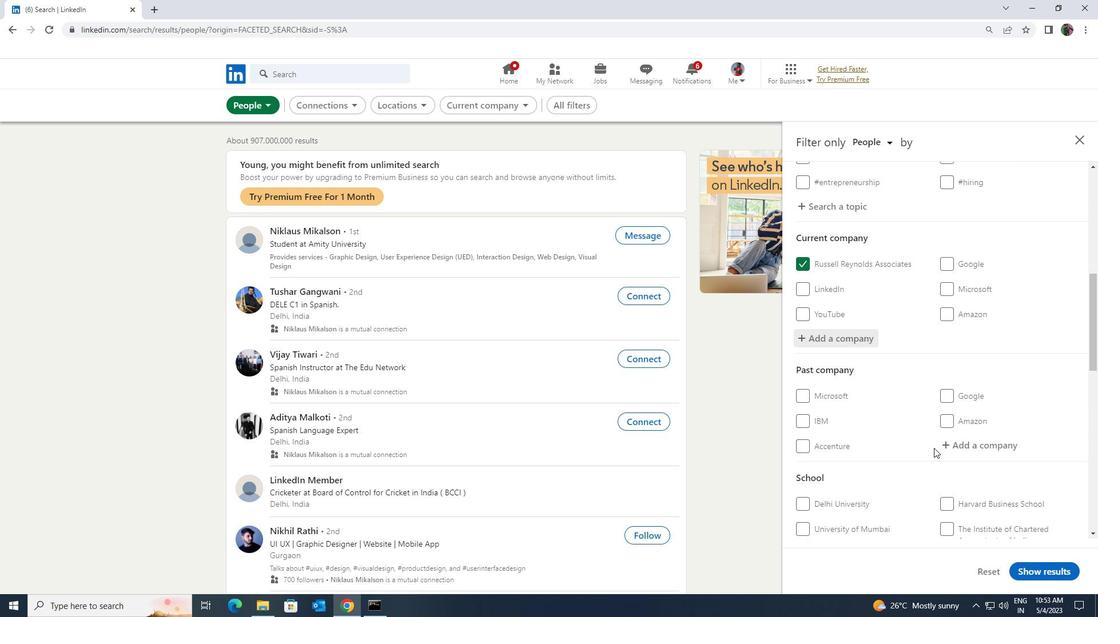 
Action: Mouse scrolled (934, 447) with delta (0, 0)
Screenshot: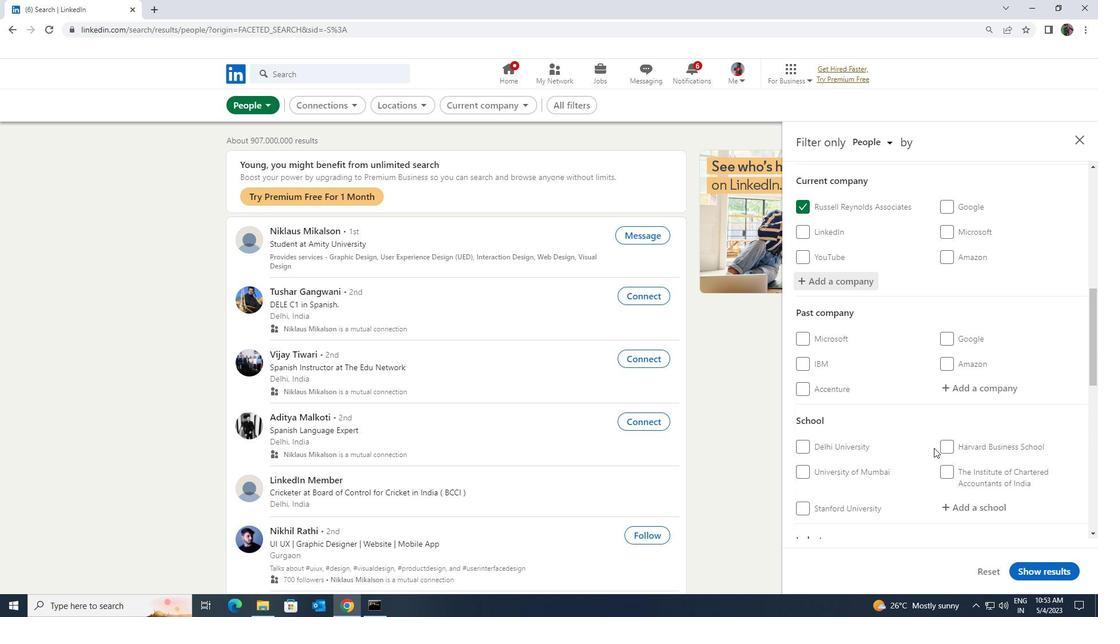 
Action: Mouse scrolled (934, 447) with delta (0, 0)
Screenshot: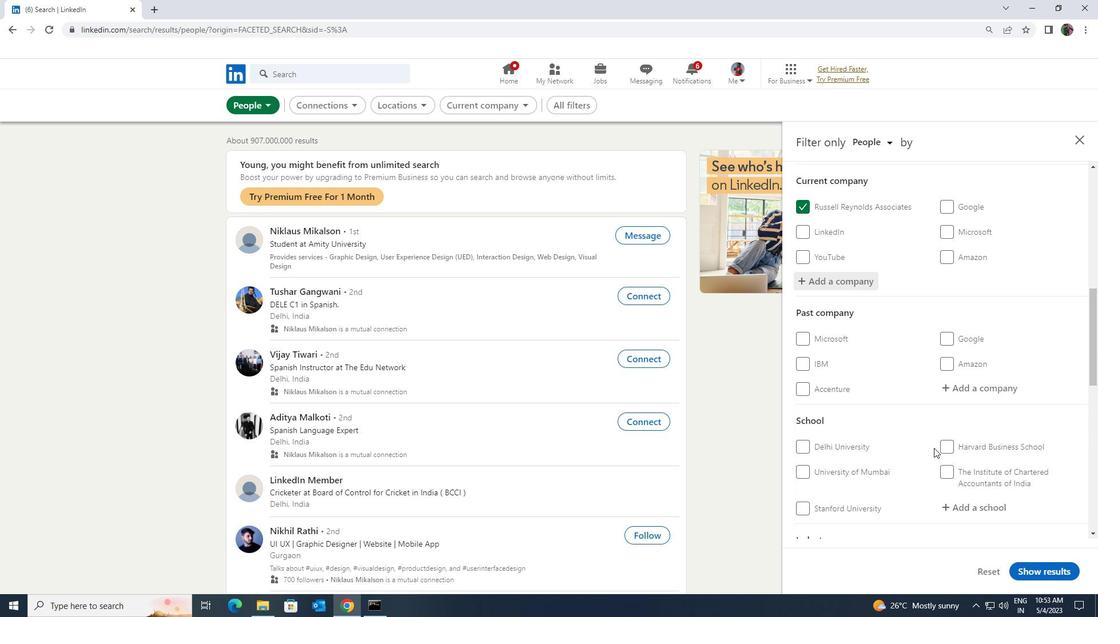 
Action: Mouse moved to (944, 398)
Screenshot: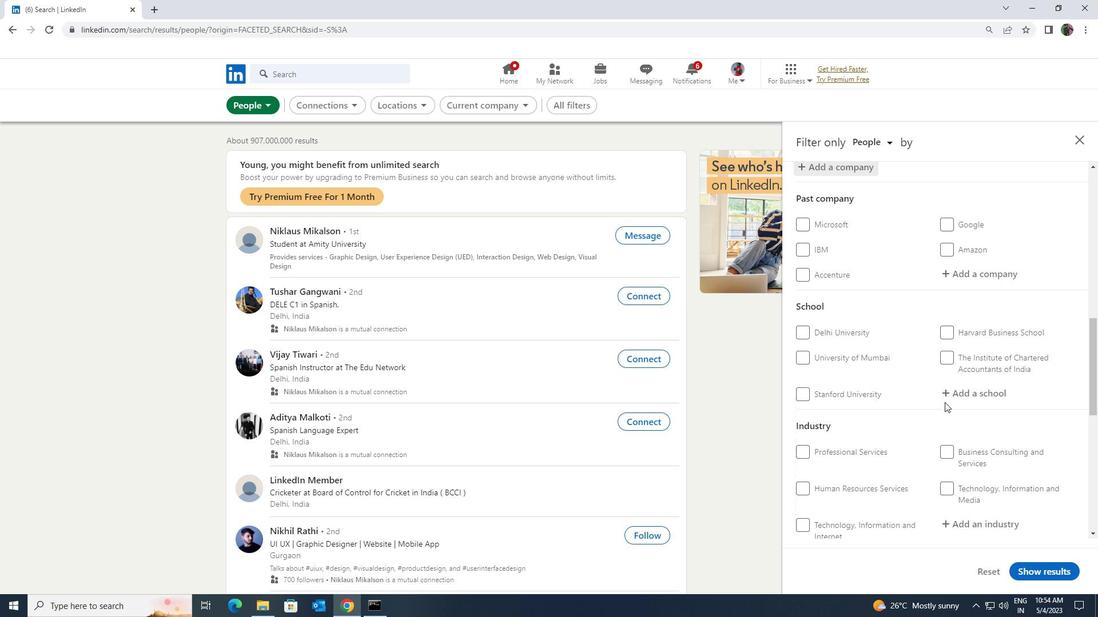 
Action: Mouse pressed left at (944, 398)
Screenshot: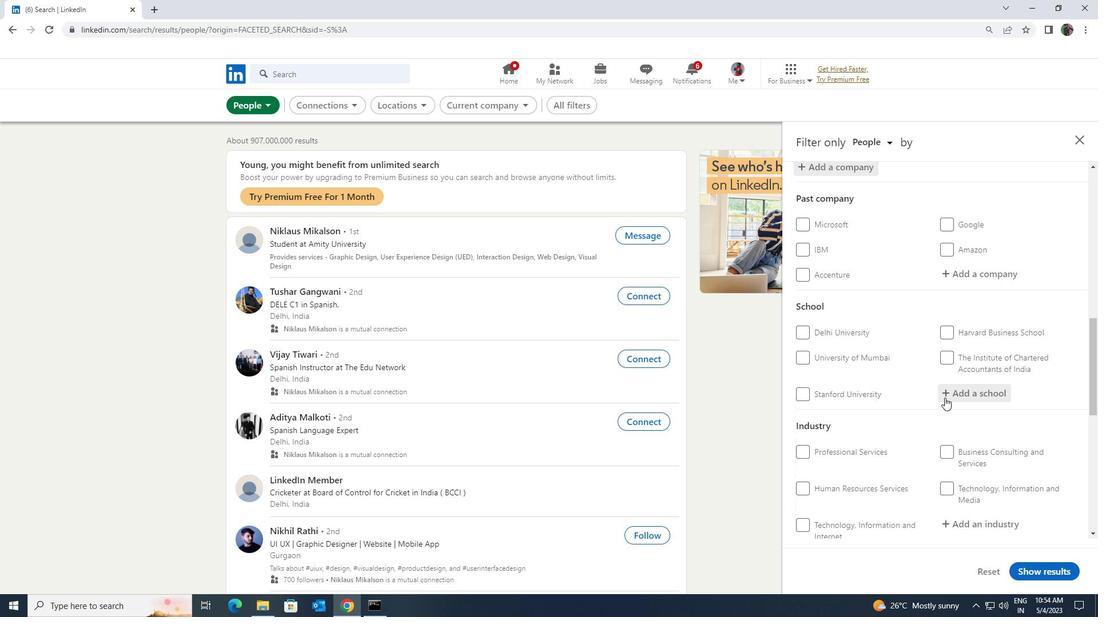 
Action: Key pressed <Key.shift><Key.shift><Key.shift><Key.shift><Key.shift>MORADABAD<Key.space>INSTITUTE
Screenshot: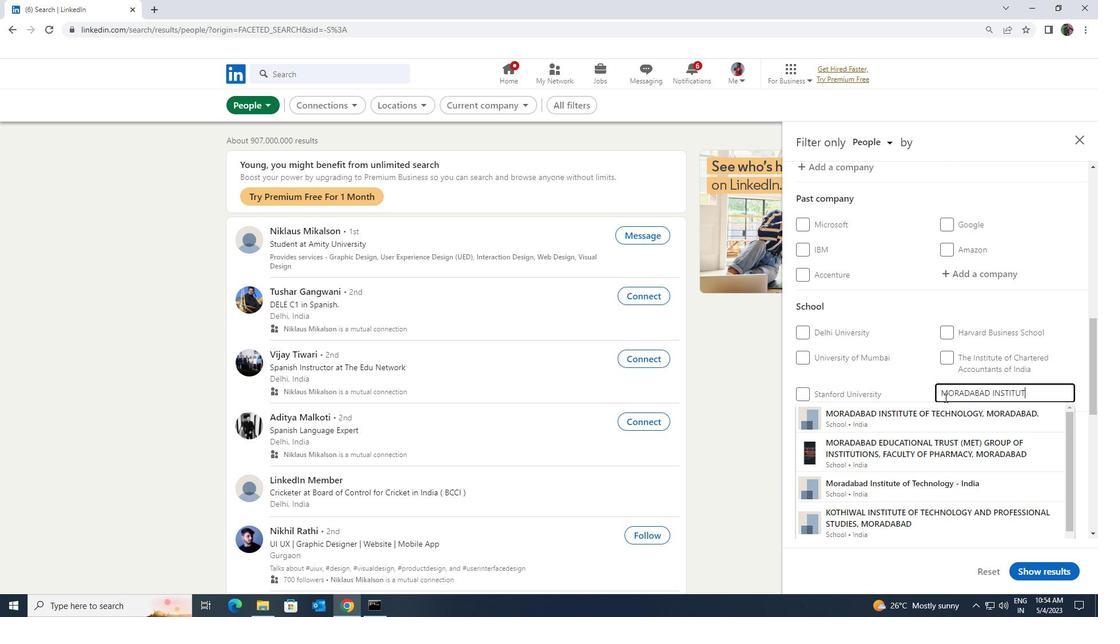 
Action: Mouse moved to (943, 409)
Screenshot: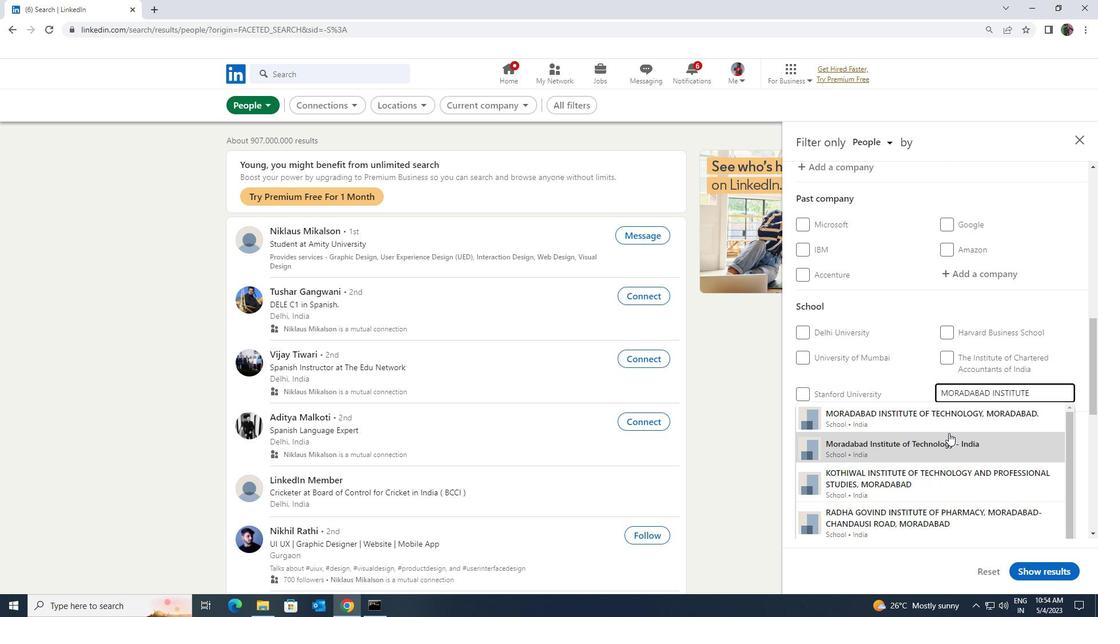 
Action: Mouse pressed left at (943, 409)
Screenshot: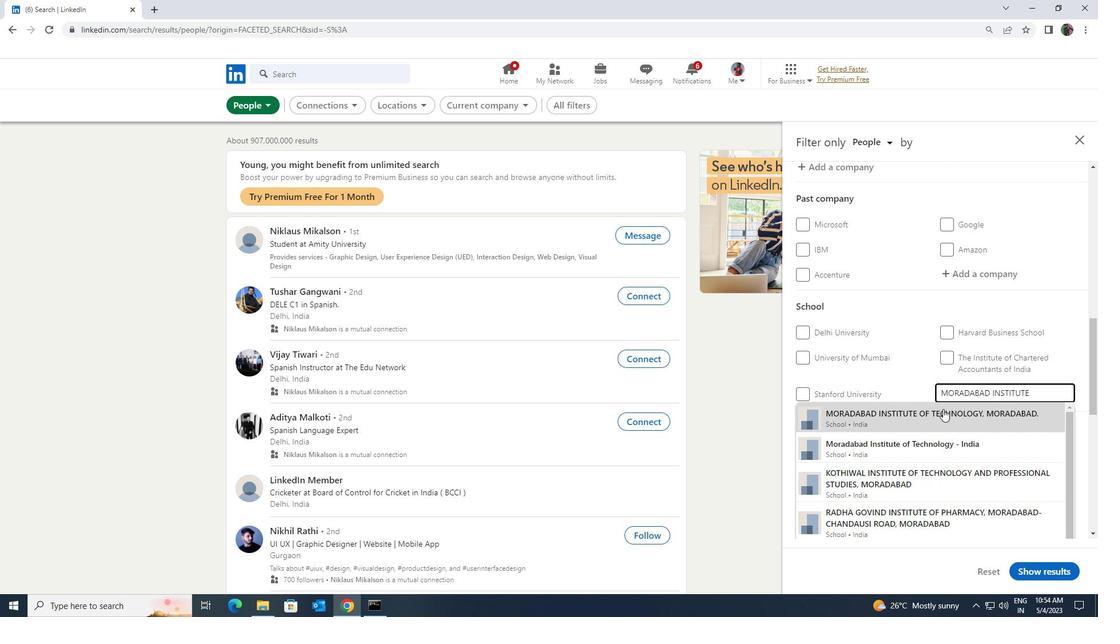 
Action: Mouse moved to (942, 408)
Screenshot: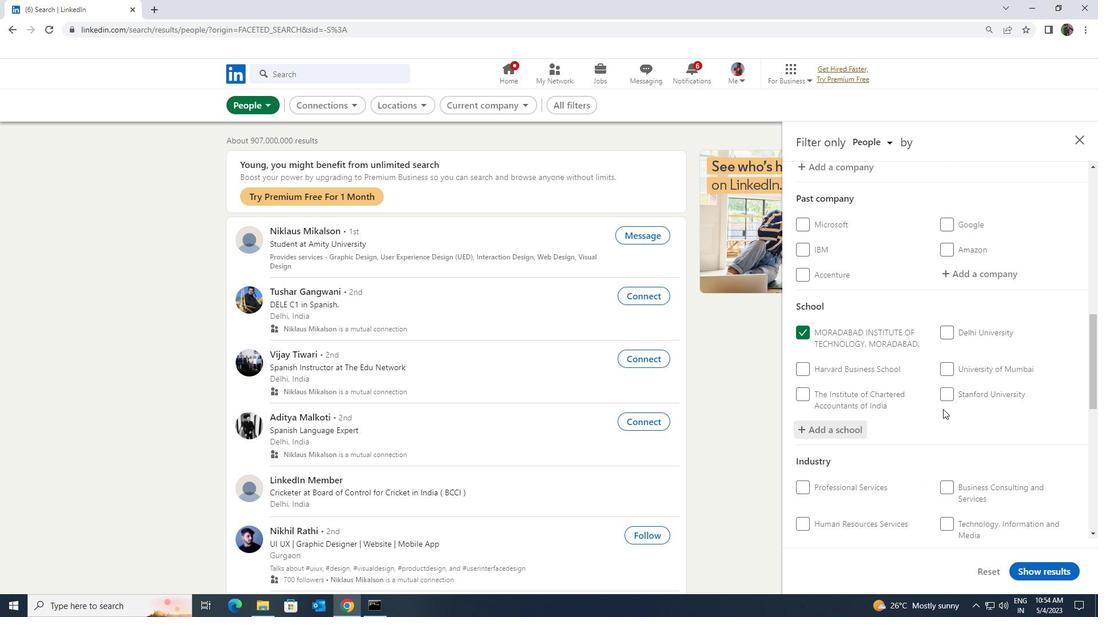 
Action: Mouse scrolled (942, 407) with delta (0, 0)
Screenshot: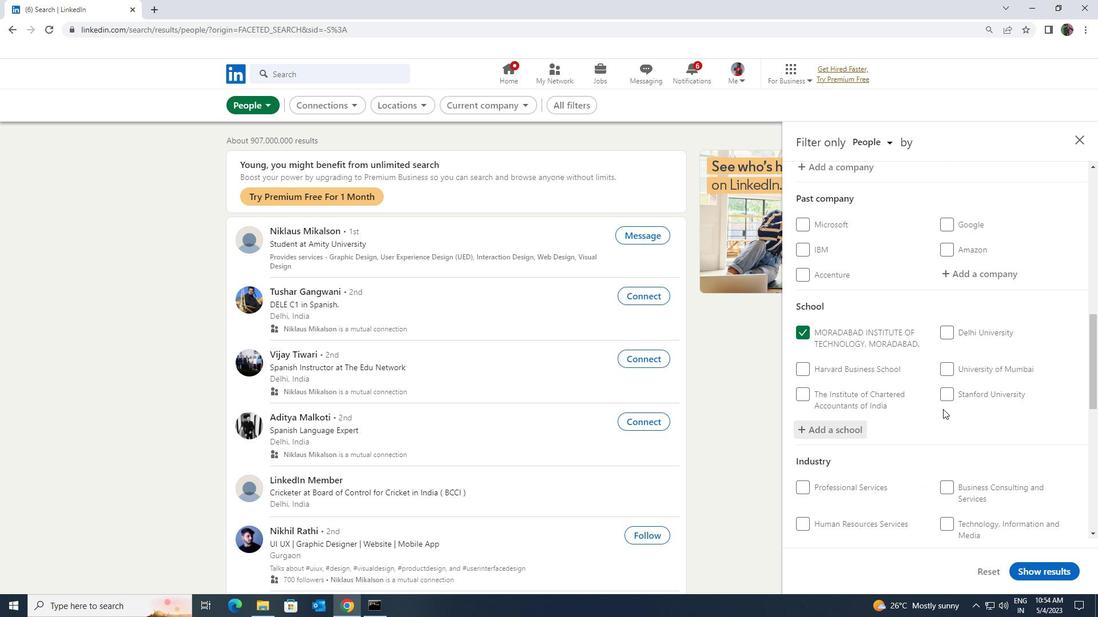 
Action: Mouse scrolled (942, 407) with delta (0, 0)
Screenshot: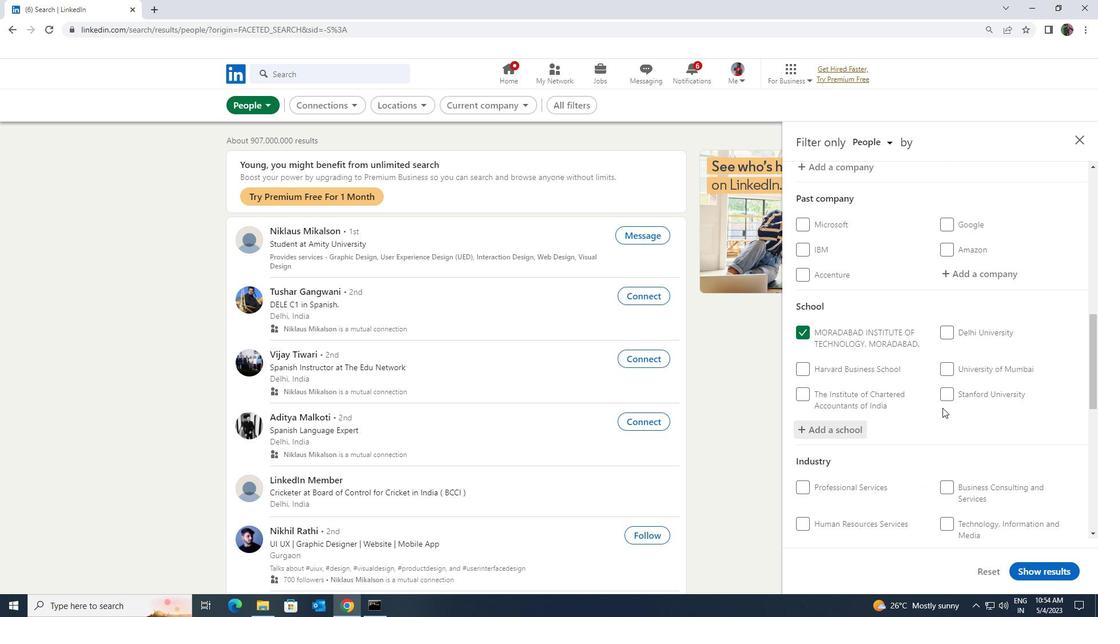 
Action: Mouse moved to (948, 447)
Screenshot: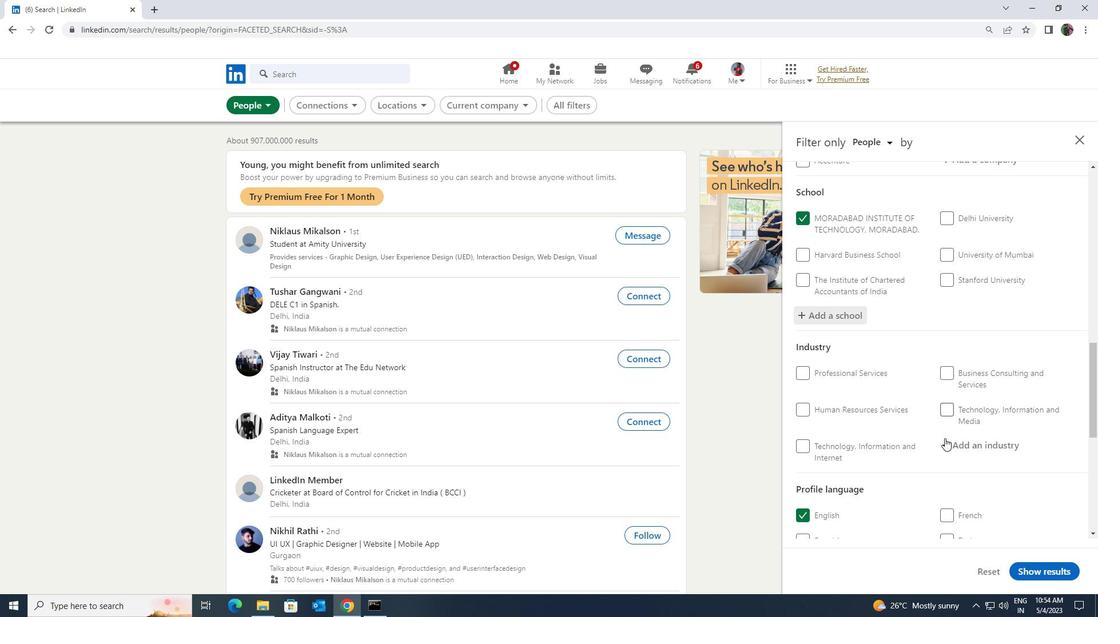 
Action: Mouse pressed left at (948, 447)
Screenshot: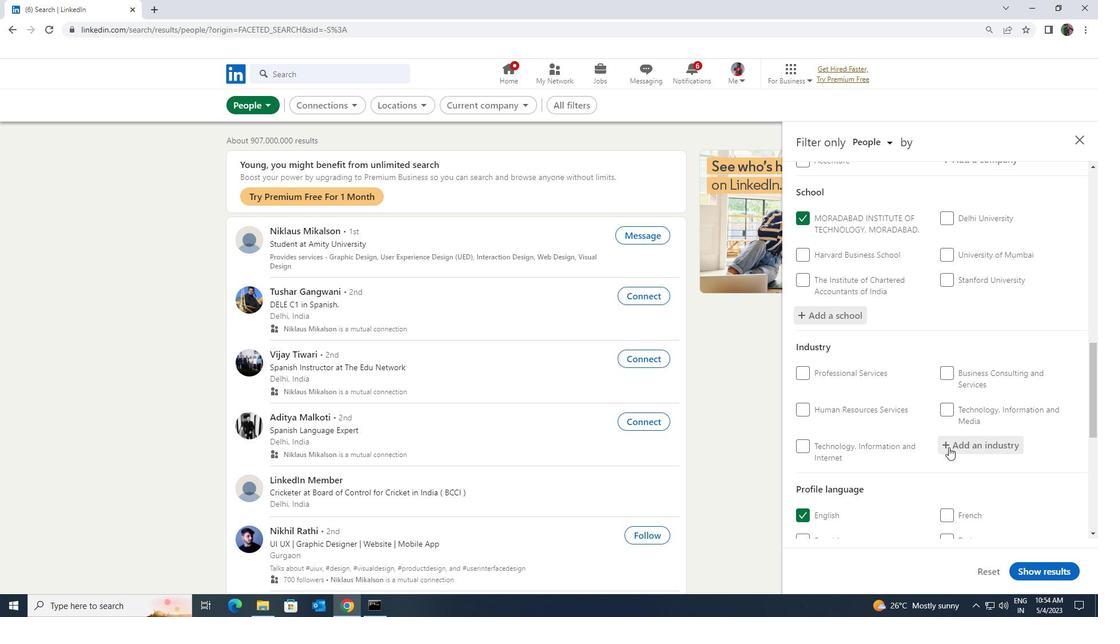 
Action: Key pressed <Key.shift><Key.shift><Key.shift>PRODUCT<Key.space><Key.shift>MANUFCATURING<Key.enter>
Screenshot: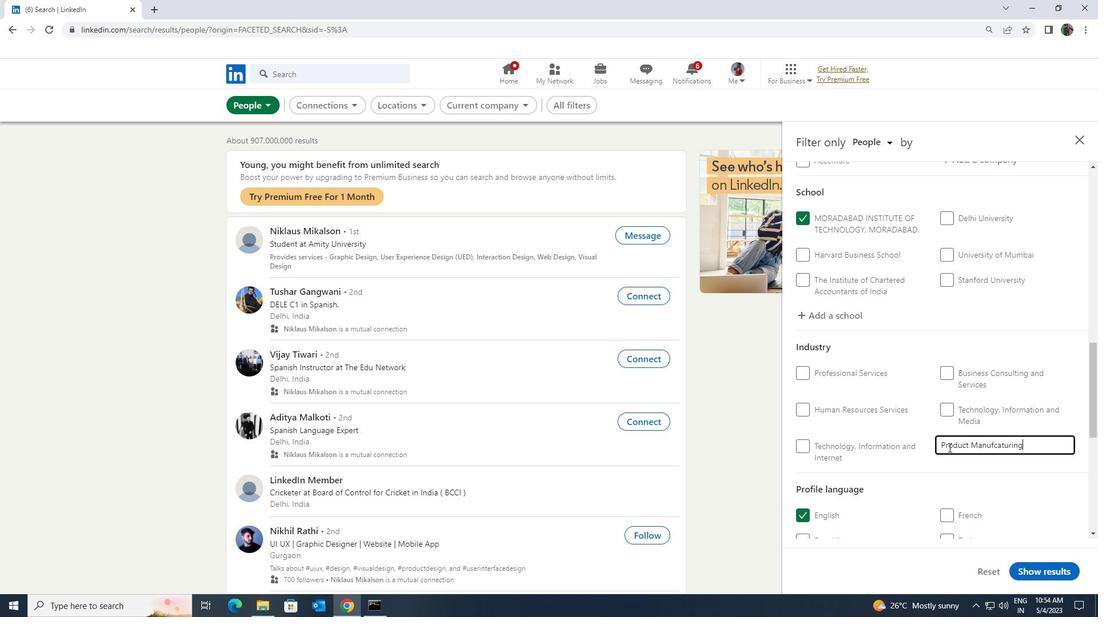 
Action: Mouse scrolled (948, 447) with delta (0, 0)
Screenshot: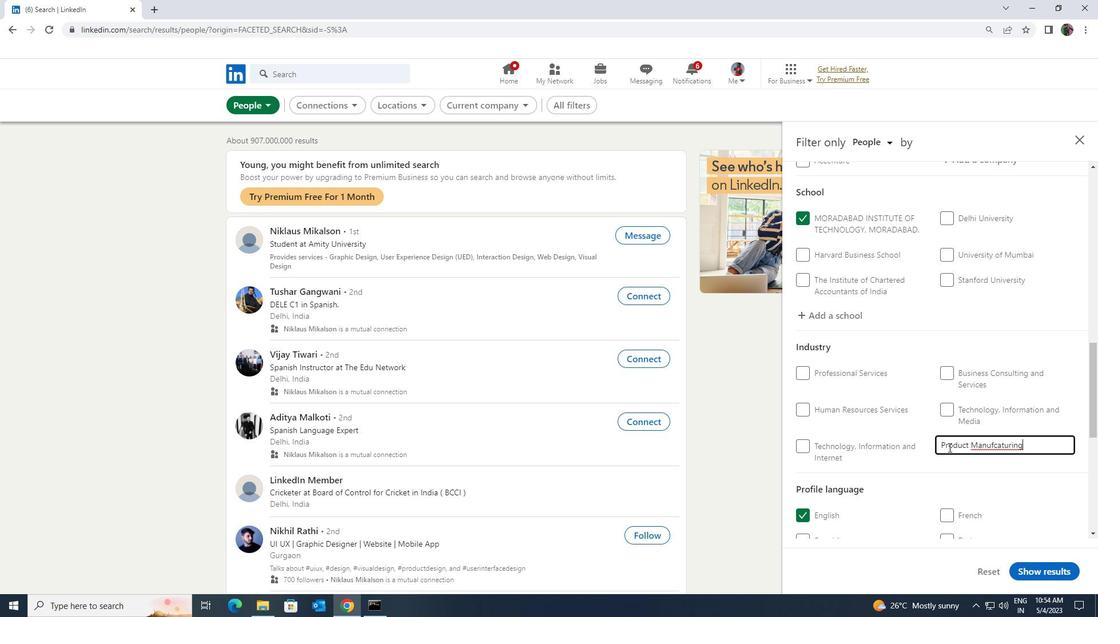 
Action: Mouse scrolled (948, 447) with delta (0, 0)
Screenshot: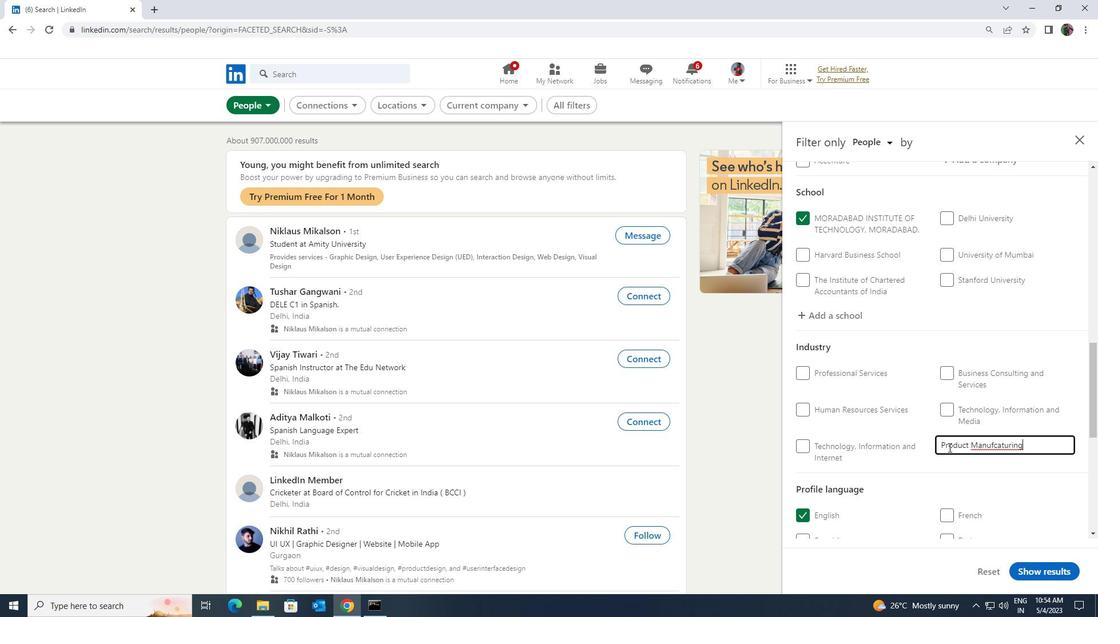
Action: Mouse scrolled (948, 447) with delta (0, 0)
Screenshot: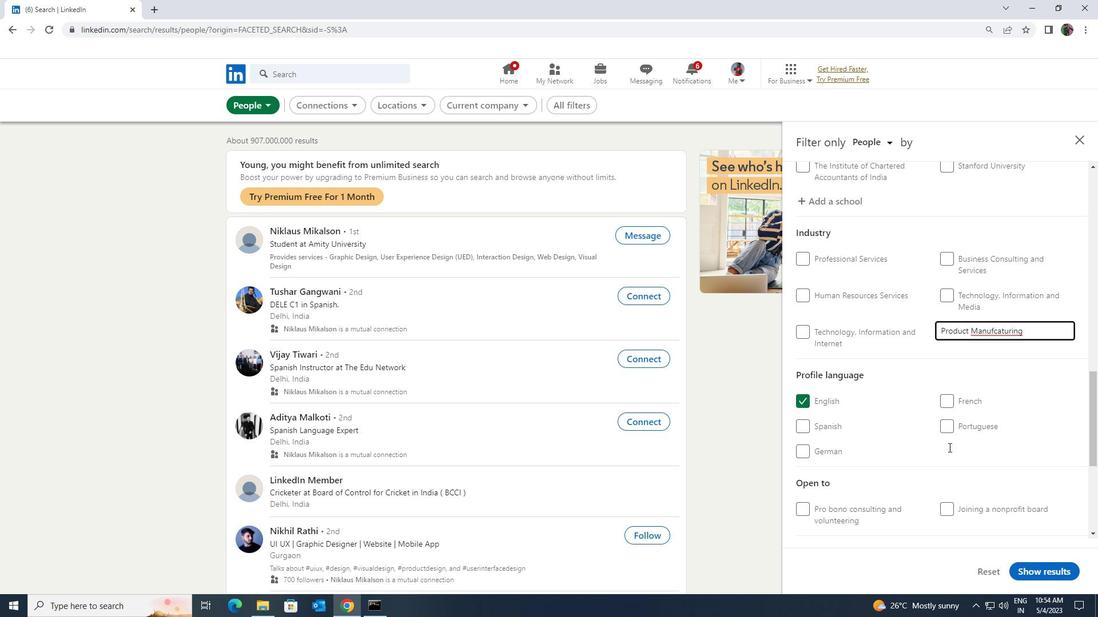 
Action: Mouse scrolled (948, 447) with delta (0, 0)
Screenshot: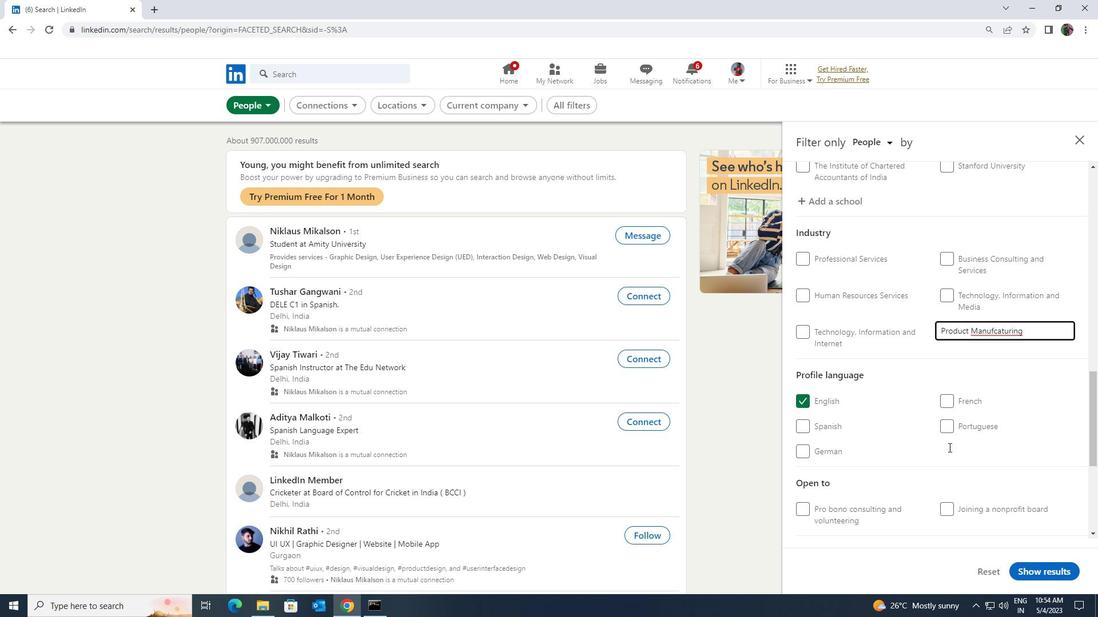 
Action: Mouse scrolled (948, 447) with delta (0, 0)
Screenshot: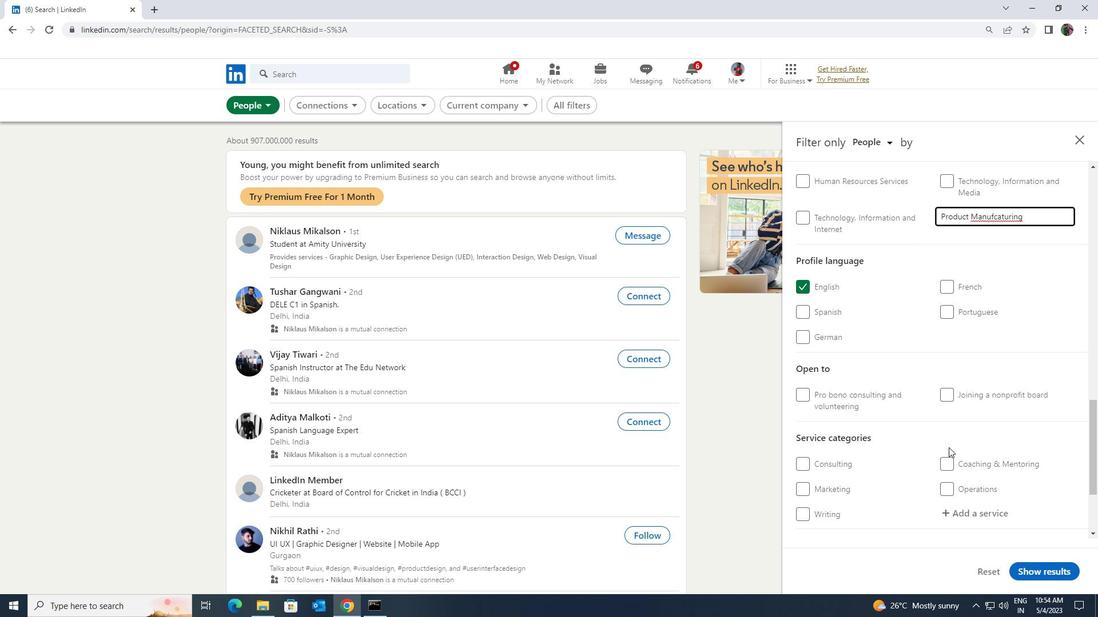 
Action: Mouse moved to (947, 449)
Screenshot: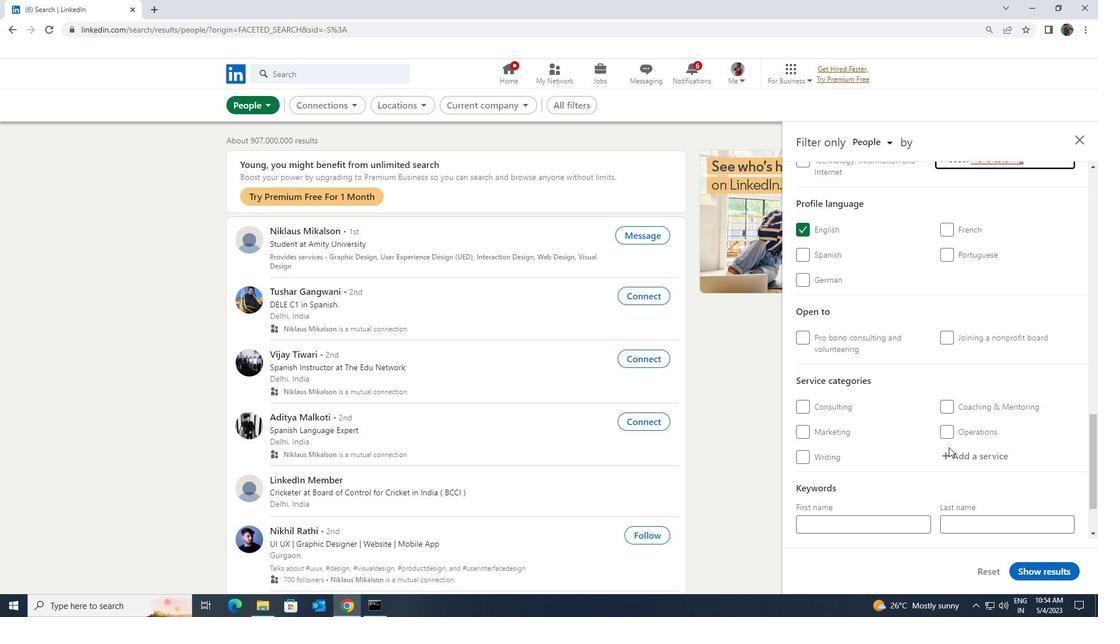 
Action: Mouse pressed left at (947, 449)
Screenshot: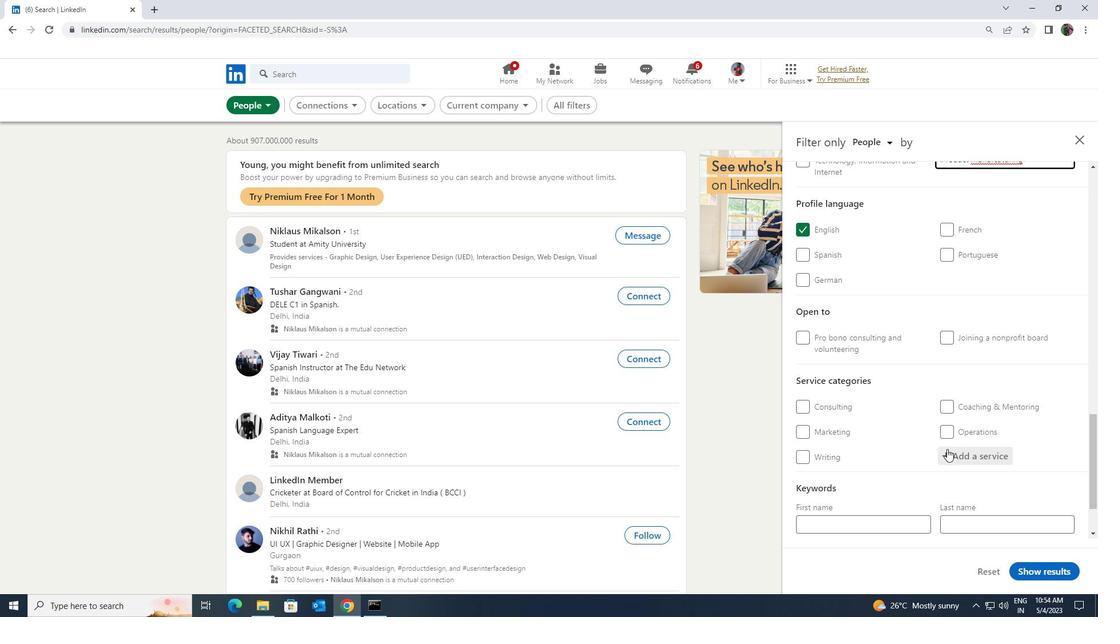 
Action: Key pressed <Key.shift><Key.shift><Key.shift><Key.shift><Key.shift><Key.shift><Key.shift><Key.shift><Key.shift><Key.shift><Key.shift><Key.shift><Key.shift><Key.shift><Key.shift><Key.shift>HOMEOWN
Screenshot: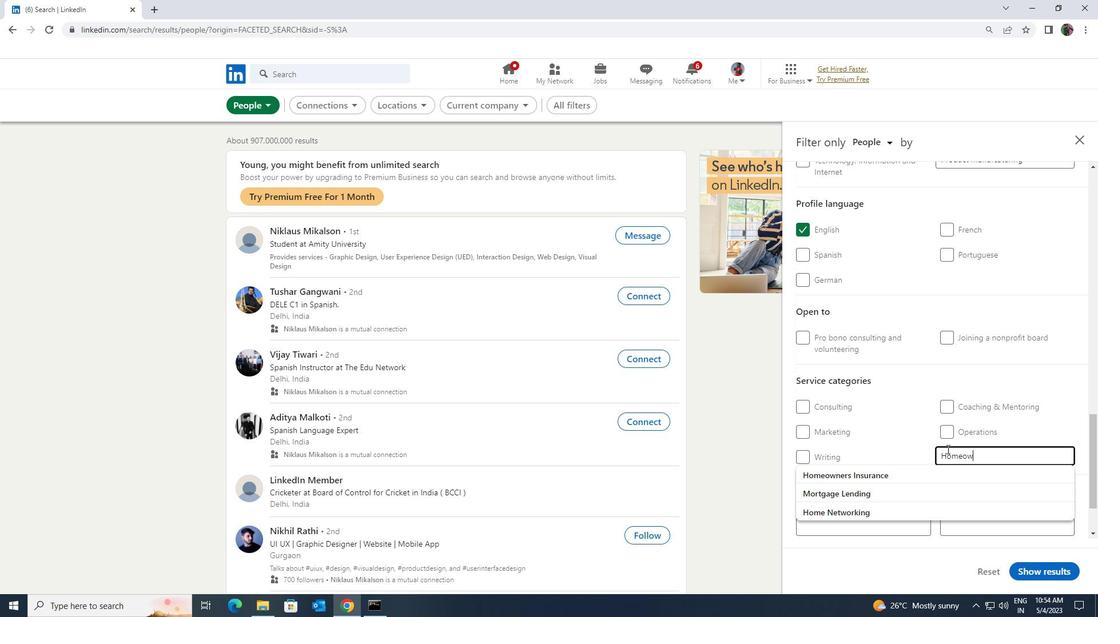 
Action: Mouse moved to (928, 479)
Screenshot: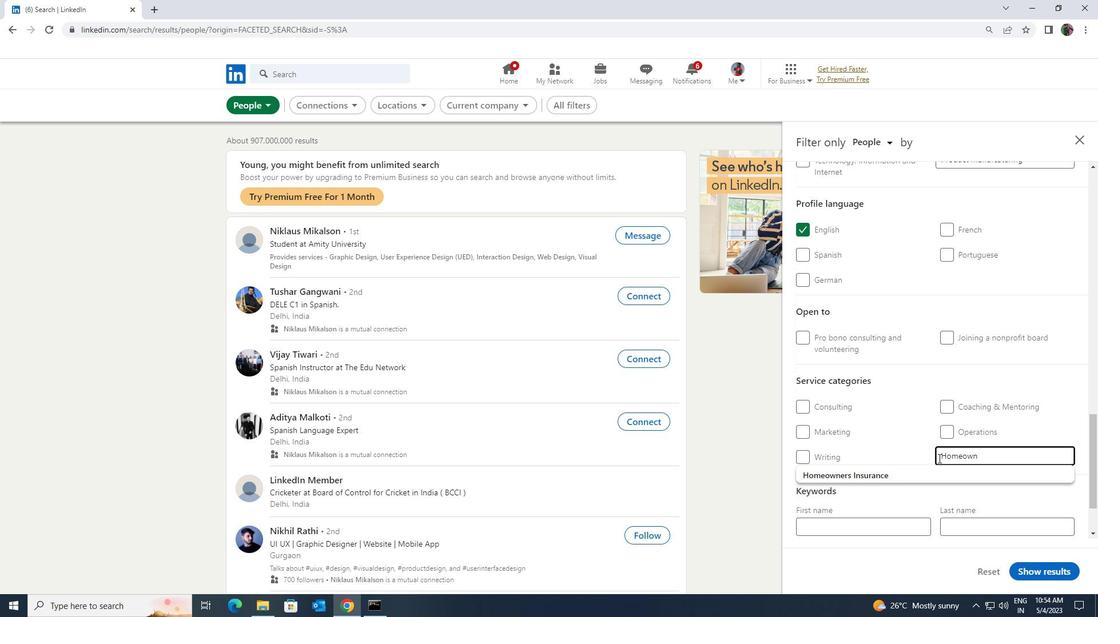
Action: Mouse pressed left at (928, 479)
Screenshot: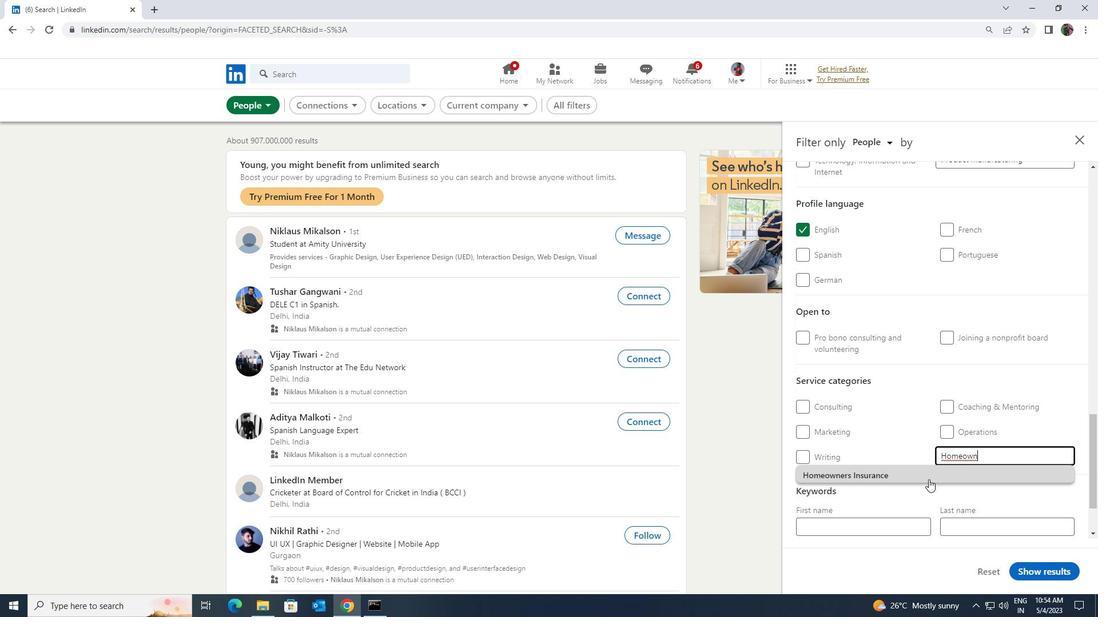 
Action: Mouse moved to (924, 474)
Screenshot: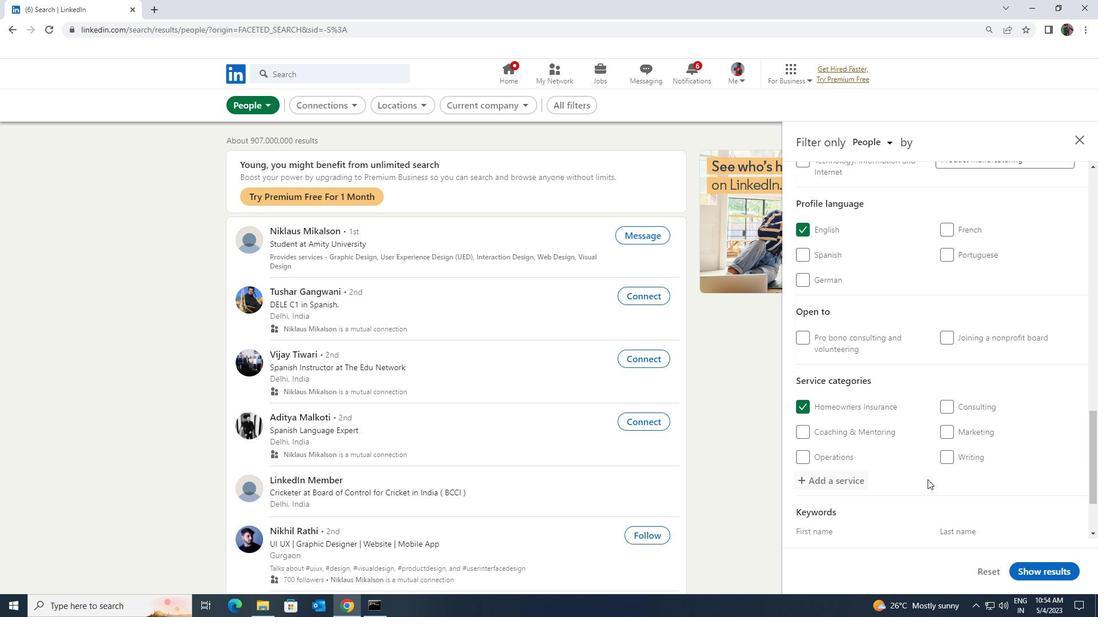 
Action: Mouse scrolled (924, 474) with delta (0, 0)
Screenshot: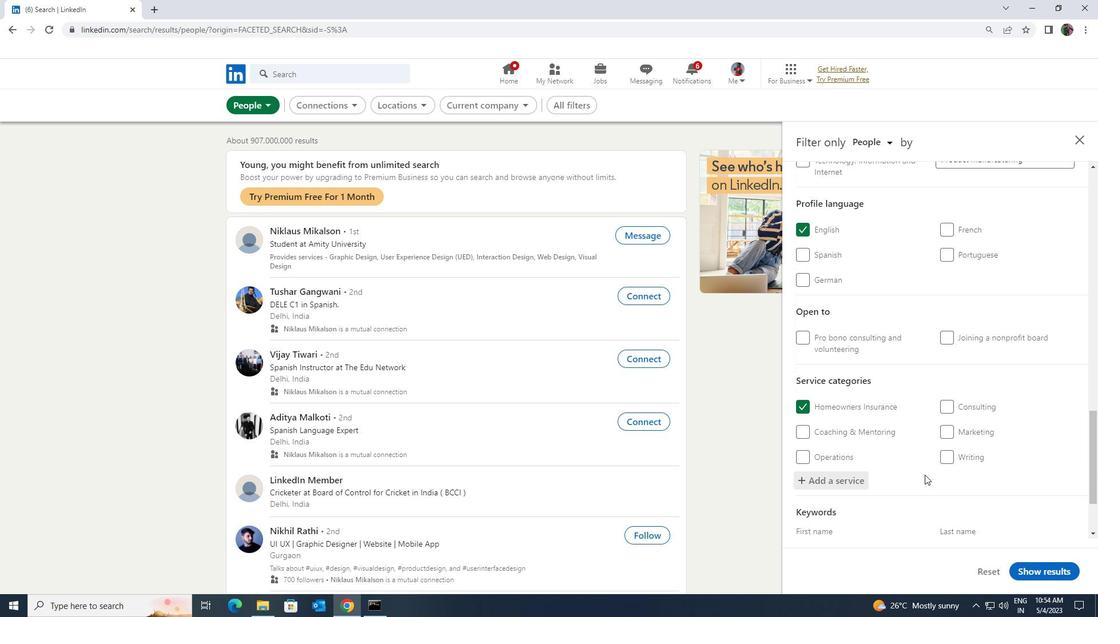 
Action: Mouse scrolled (924, 474) with delta (0, 0)
Screenshot: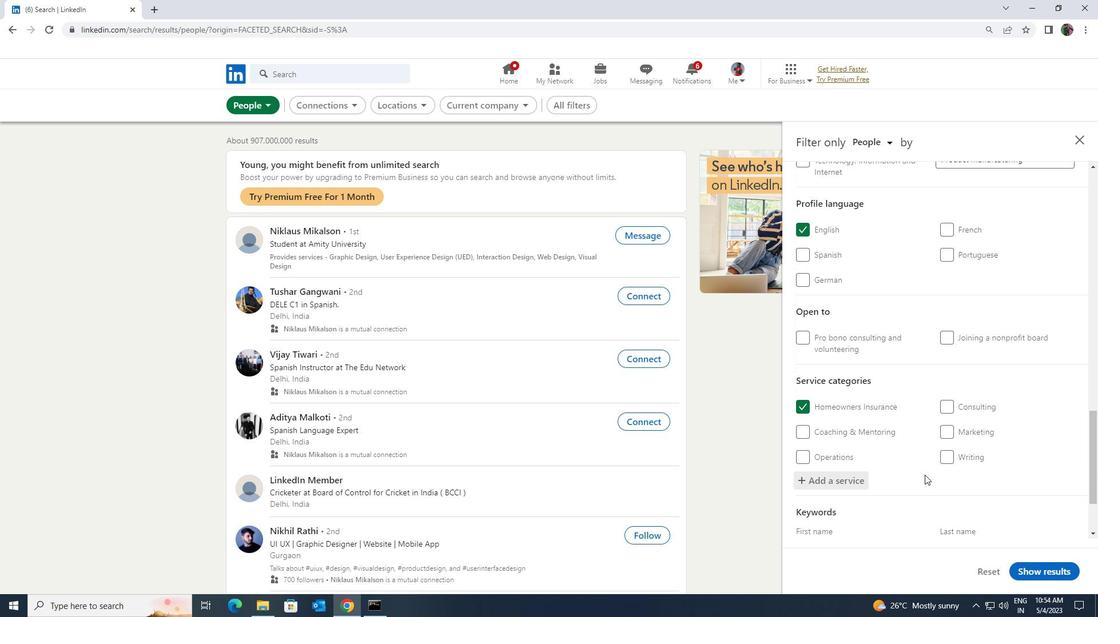 
Action: Mouse scrolled (924, 474) with delta (0, 0)
Screenshot: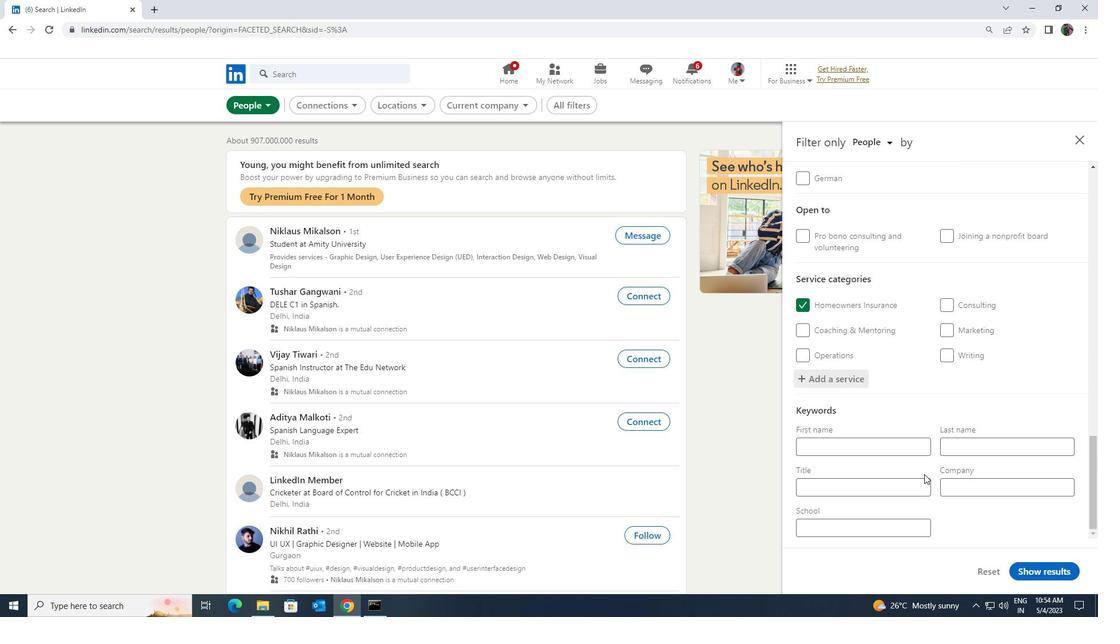 
Action: Mouse moved to (920, 481)
Screenshot: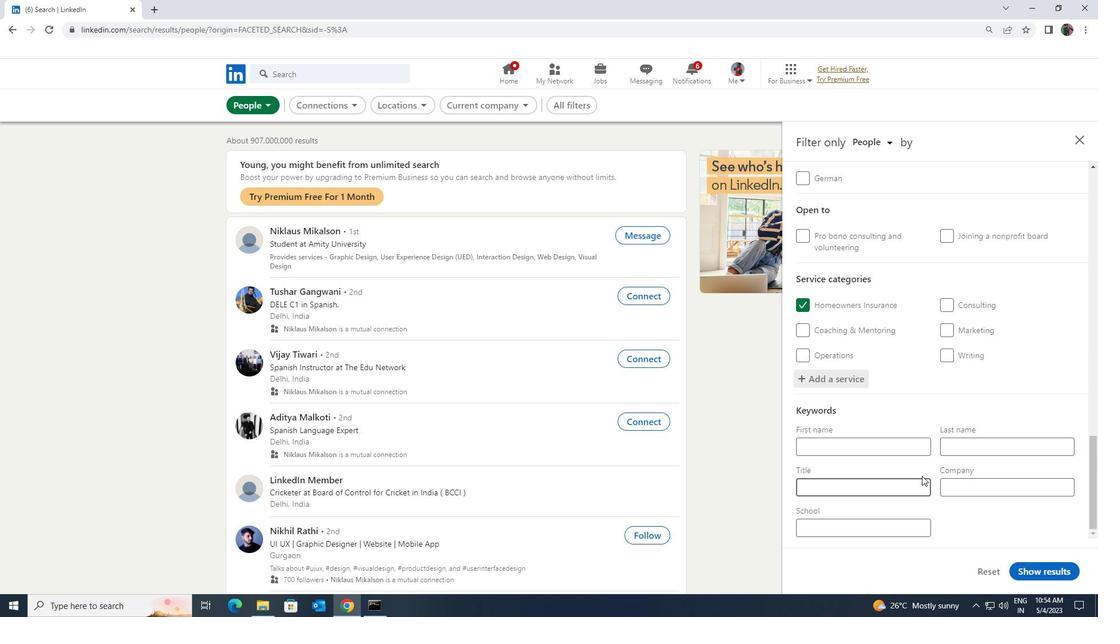 
Action: Mouse pressed left at (920, 481)
Screenshot: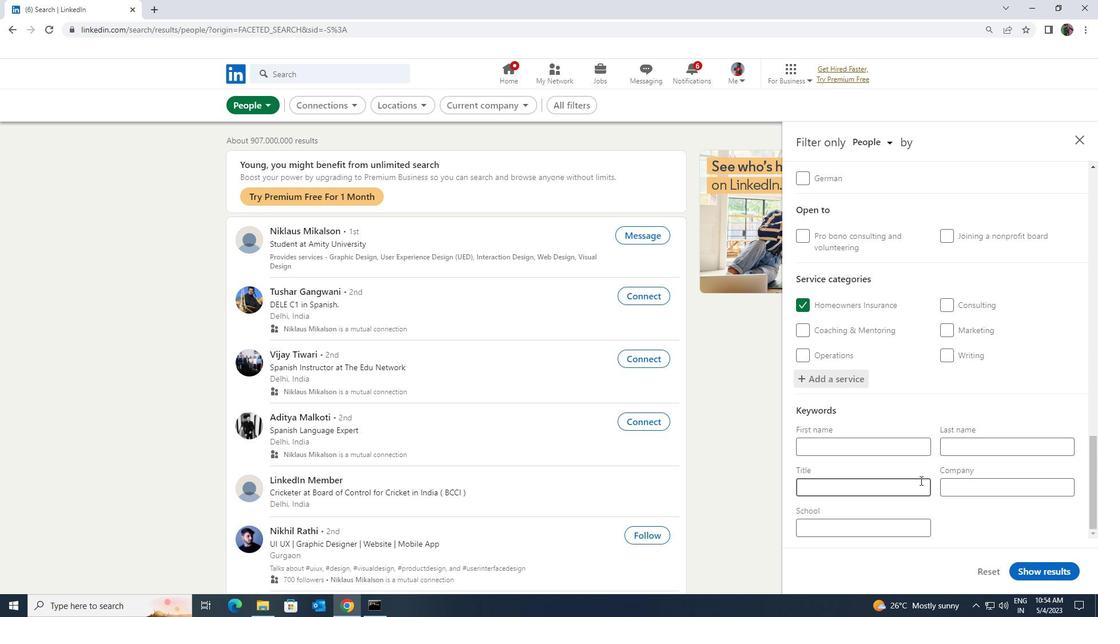 
Action: Key pressed <Key.shift><Key.shift><Key.shift><Key.shift><Key.shift><Key.shift>ANIMAL<Key.space><Key.shift>SJ<Key.backspace>HELTER
Screenshot: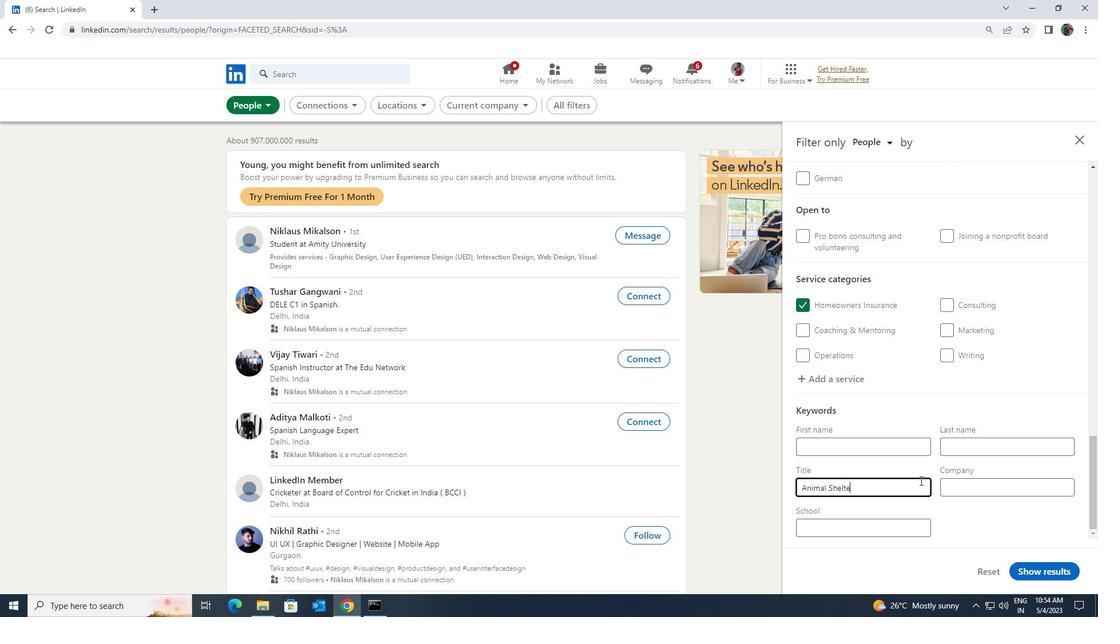 
Action: Mouse moved to (1062, 569)
Screenshot: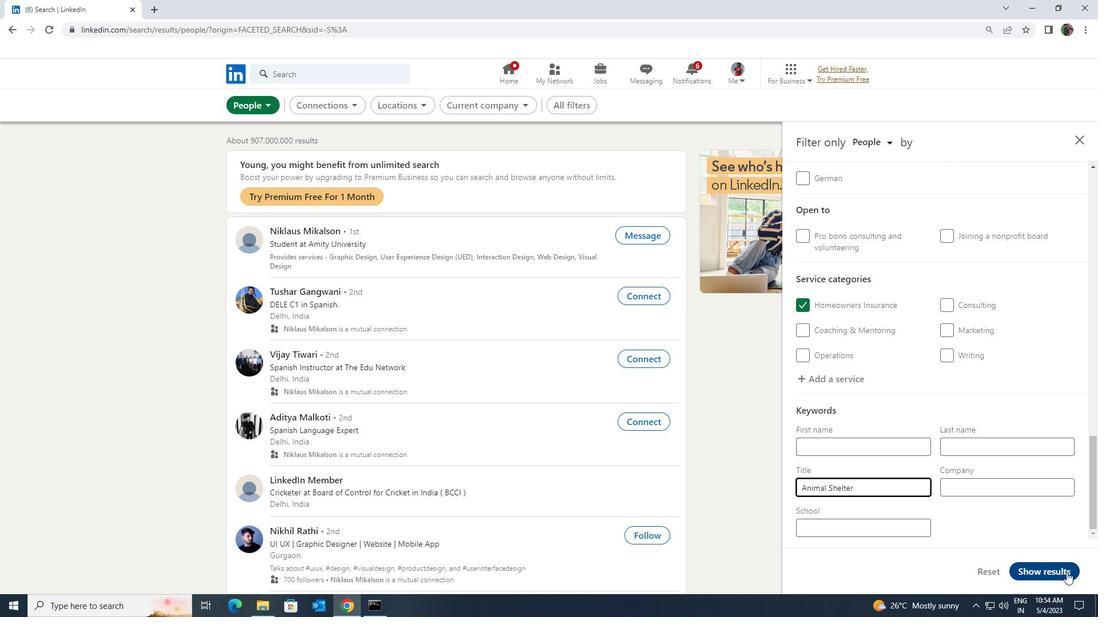 
Action: Mouse pressed left at (1062, 569)
Screenshot: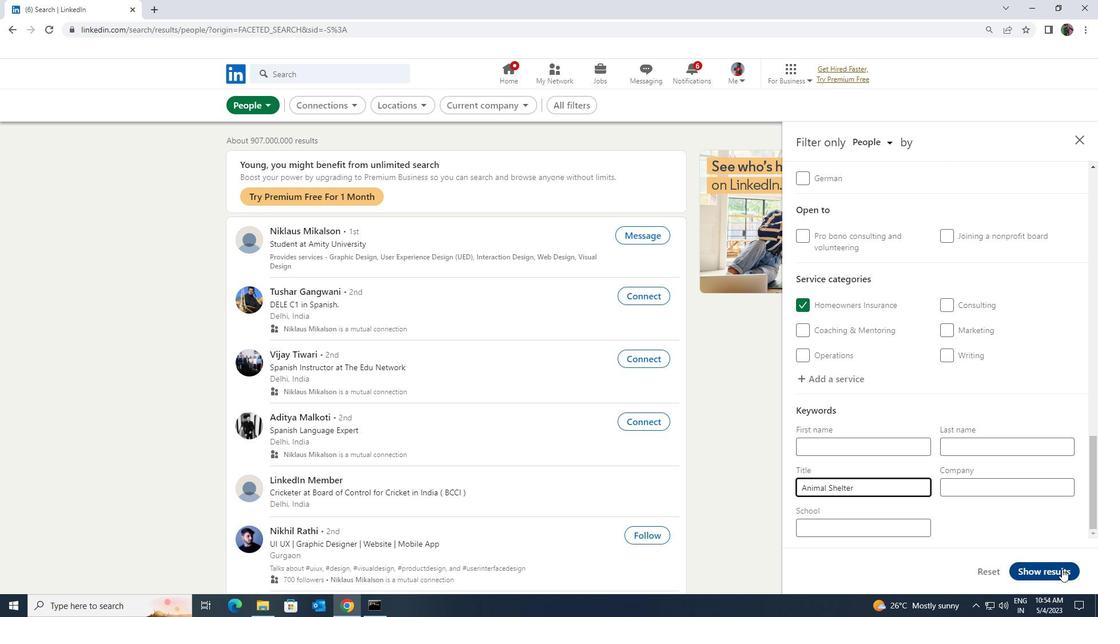 
